 Task: Log work in the project ArrowTech for the issue 'Integrate a new augmented reality feature into an existing mobile application to enhance user experience and interactivity' spent time as '3w 1d 23h 11m' and remaining time as '6w 5d 15h 27m' and move to top of backlog. Now add the issue to the epic 'Enterprise content management (ECM) system development'. Log work in the project ArrowTech for the issue 'Develop a new tool for automated testing of mobile application functional correctness and performance under varying network conditions' spent time as '6w 5d 9h 36m' and remaining time as '5w 6d 8h 34m' and move to bottom of backlog. Now add the issue to the epic 'Digital asset management (DAM) system implementation'
Action: Mouse moved to (227, 62)
Screenshot: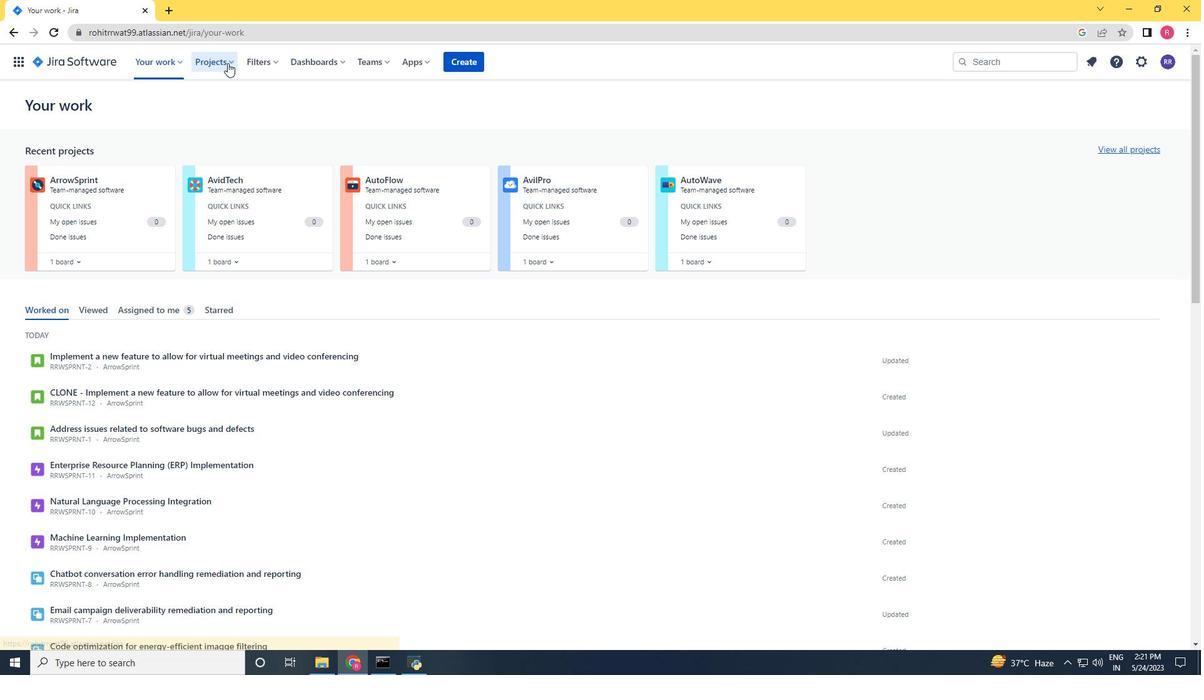 
Action: Mouse pressed left at (227, 62)
Screenshot: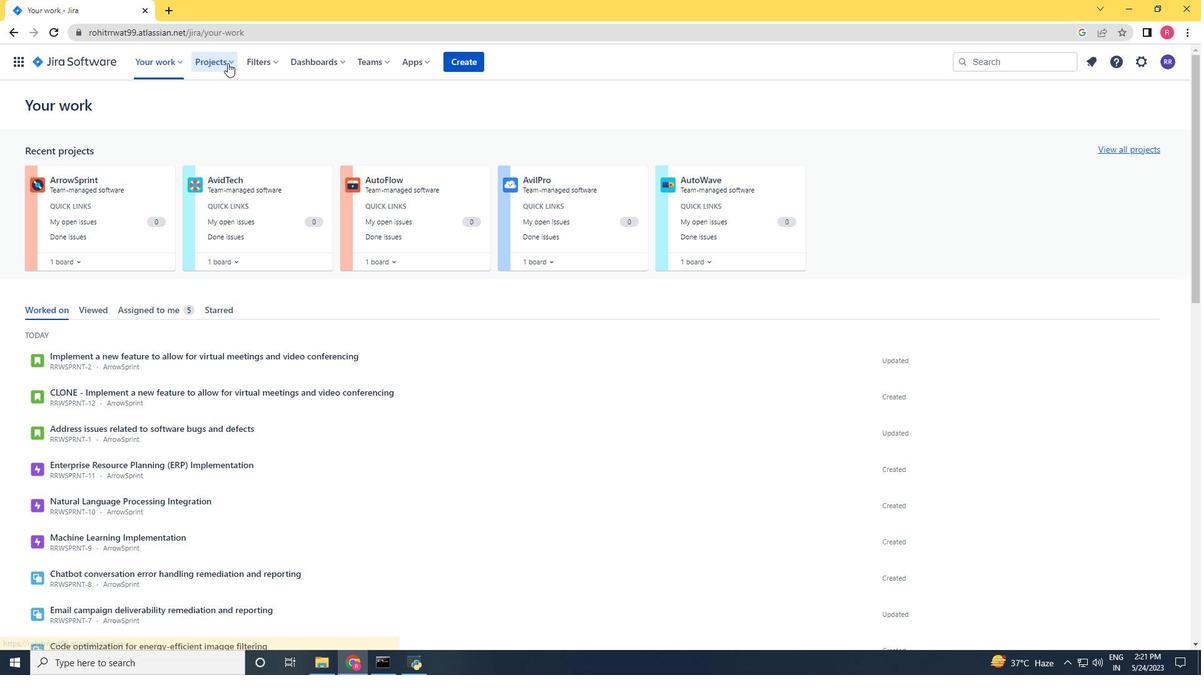 
Action: Mouse moved to (217, 105)
Screenshot: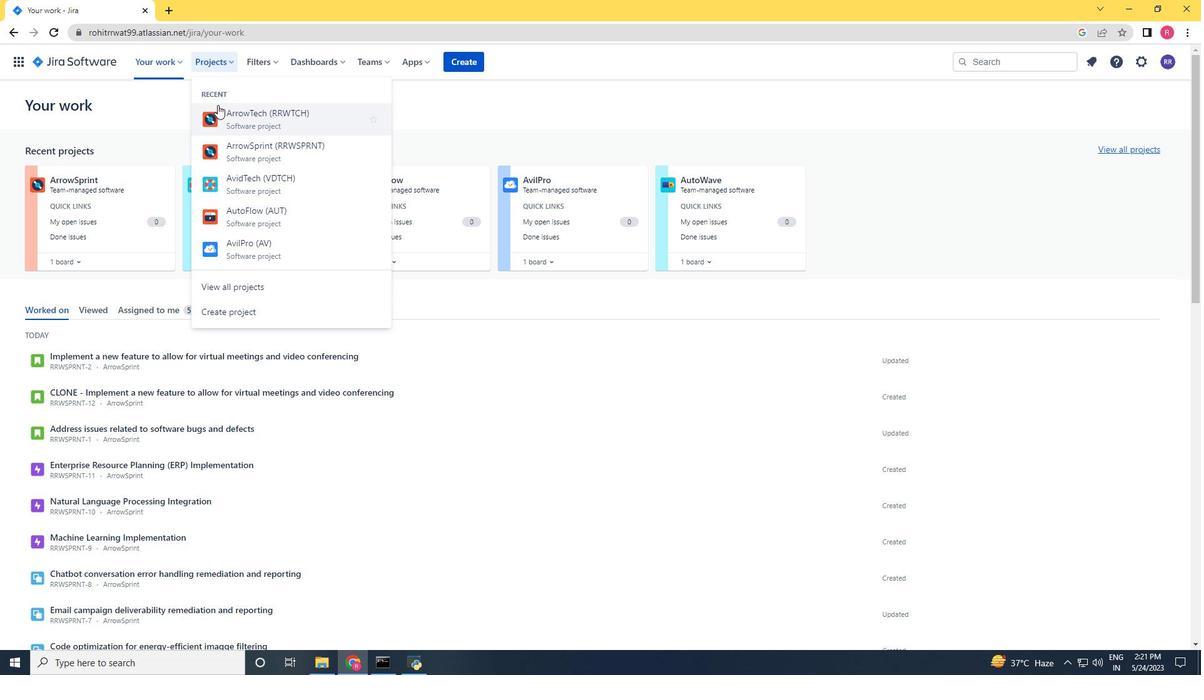 
Action: Mouse pressed left at (217, 105)
Screenshot: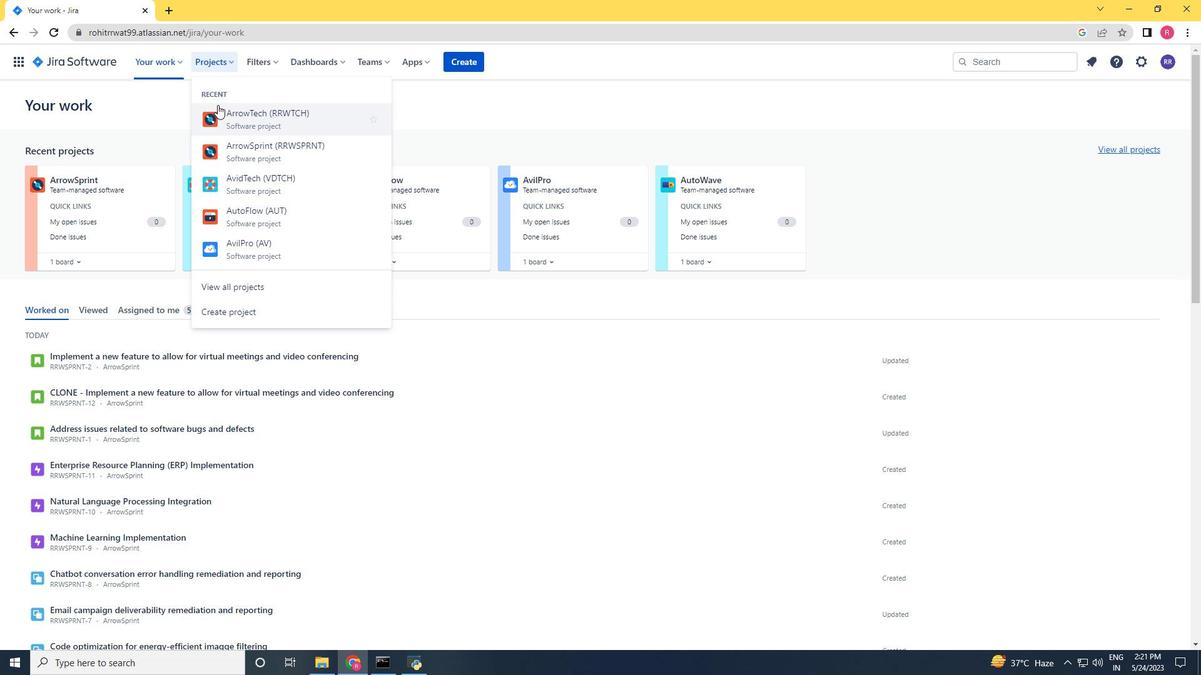 
Action: Mouse moved to (85, 186)
Screenshot: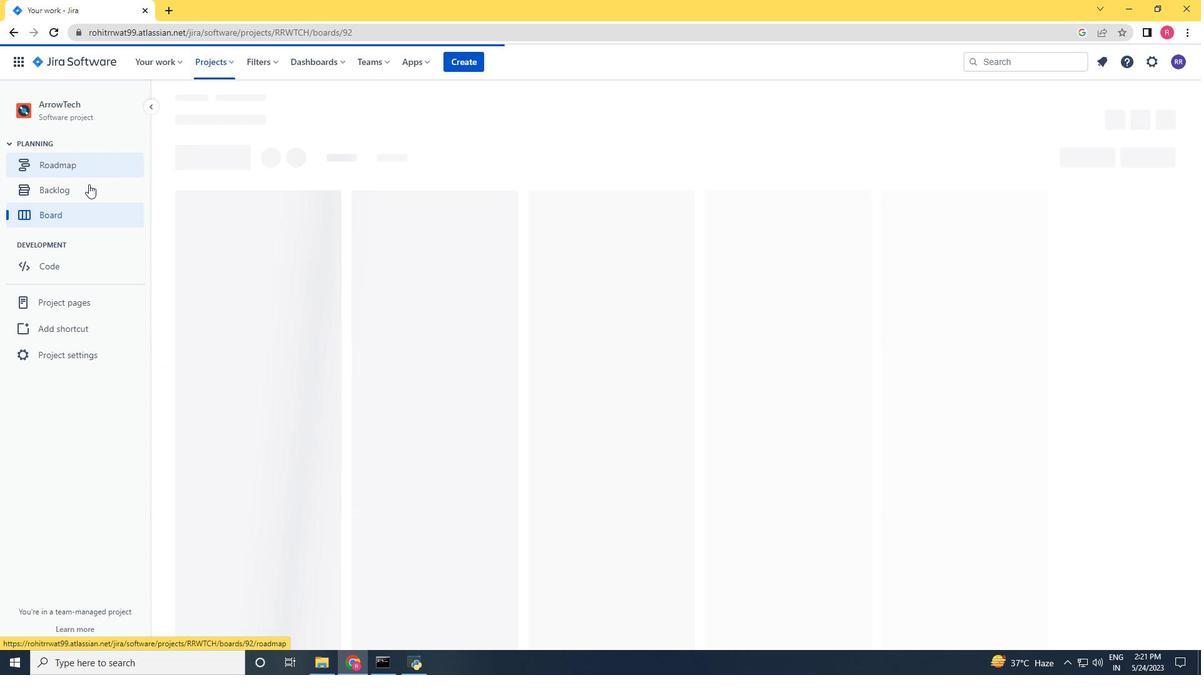 
Action: Mouse pressed left at (85, 186)
Screenshot: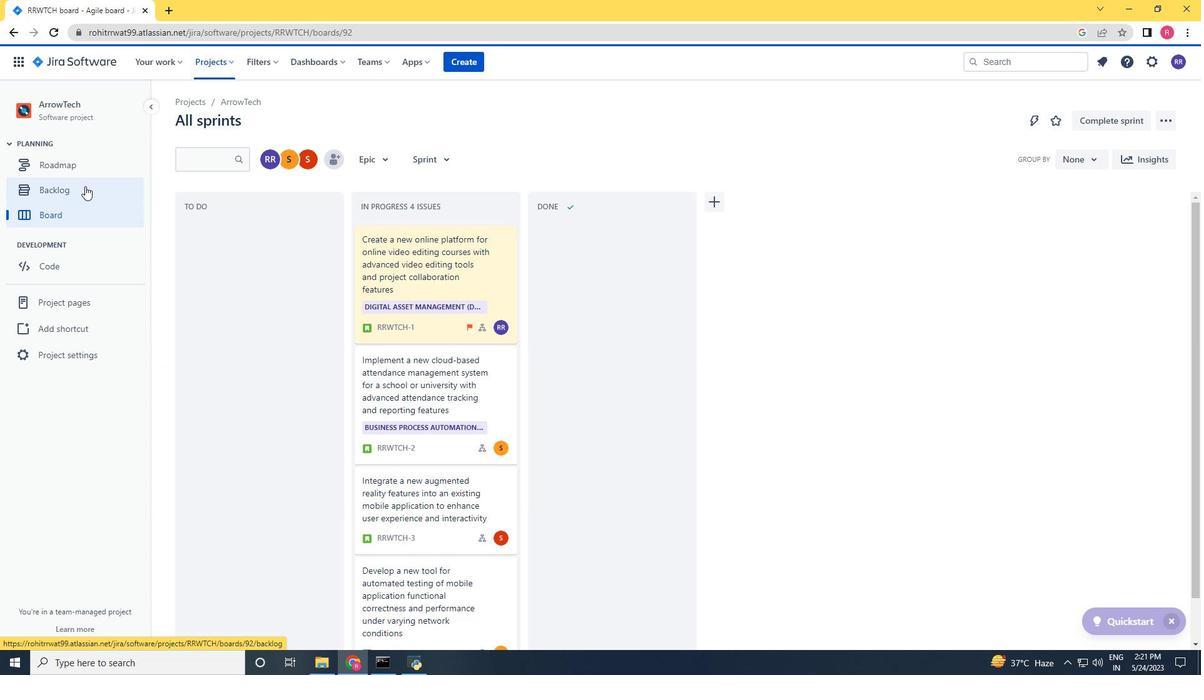 
Action: Mouse moved to (517, 272)
Screenshot: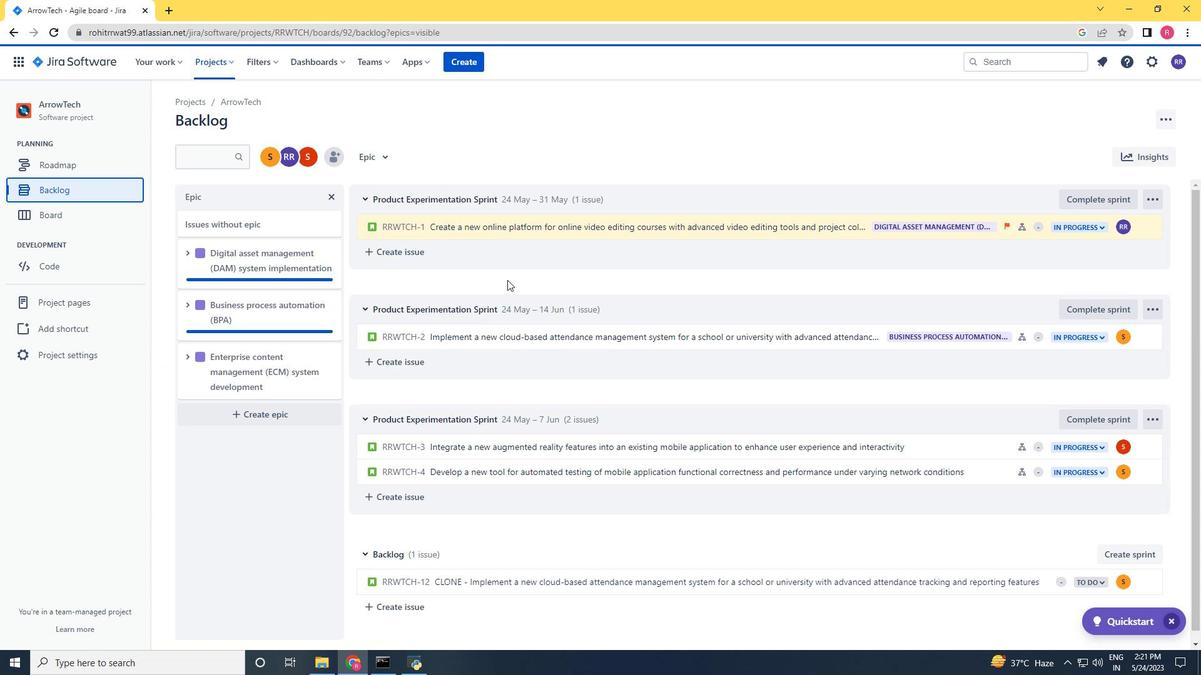 
Action: Mouse scrolled (517, 271) with delta (0, 0)
Screenshot: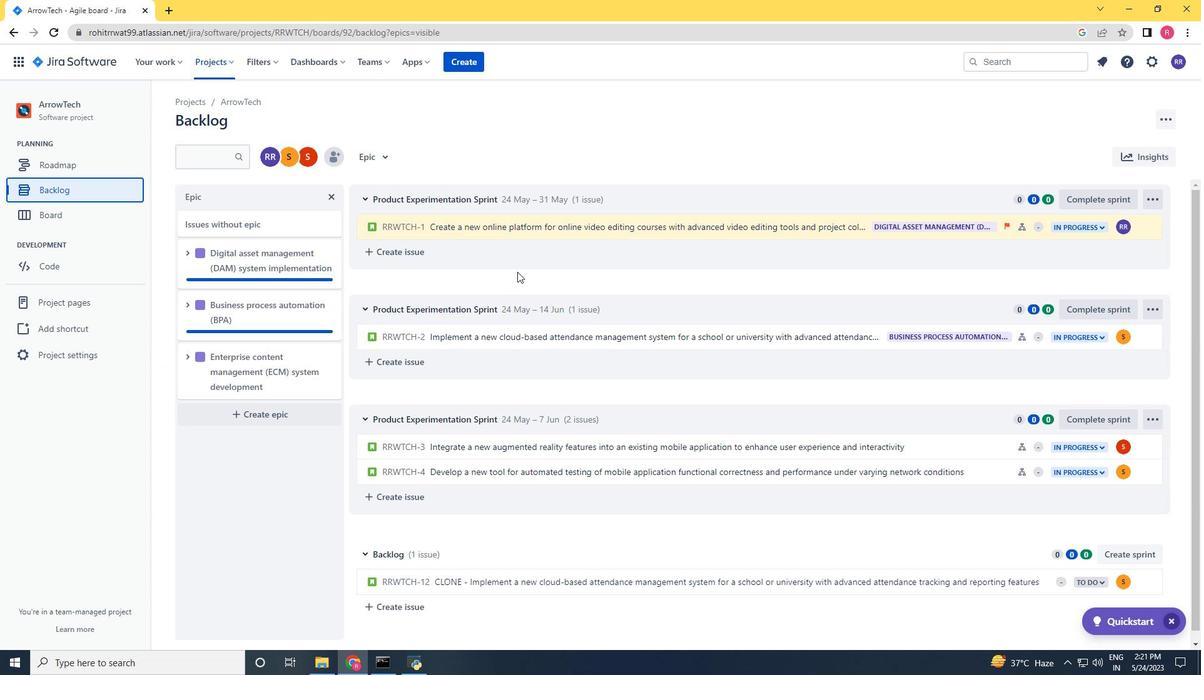 
Action: Mouse scrolled (517, 271) with delta (0, 0)
Screenshot: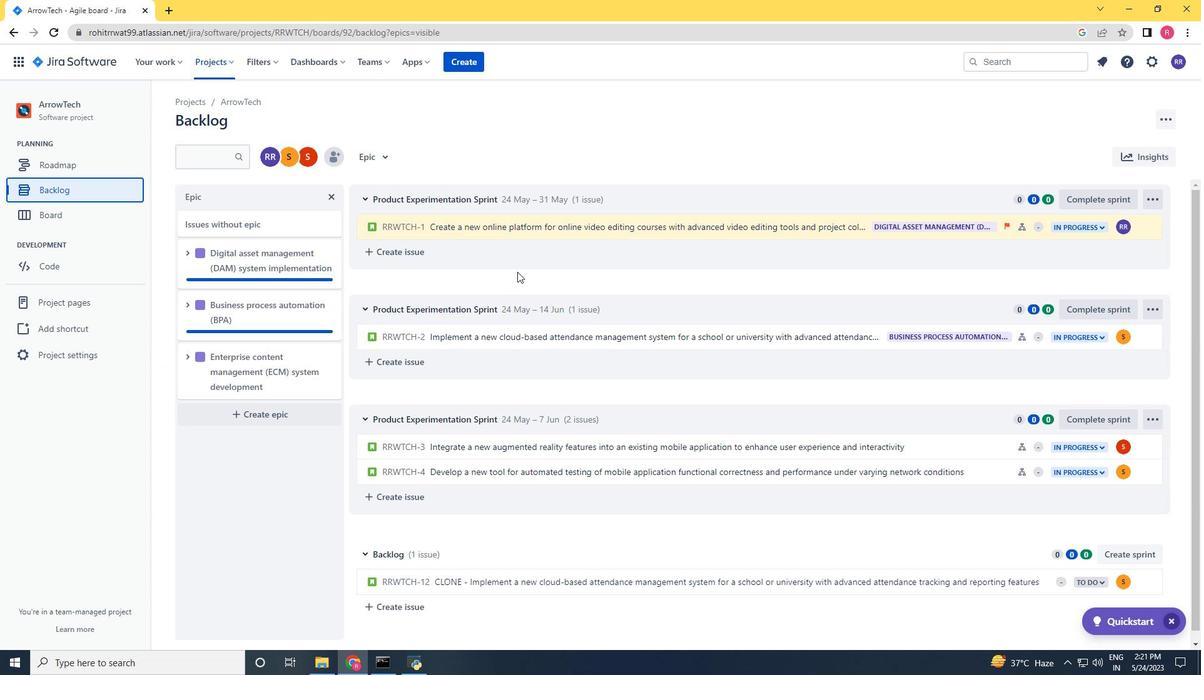 
Action: Mouse scrolled (517, 271) with delta (0, 0)
Screenshot: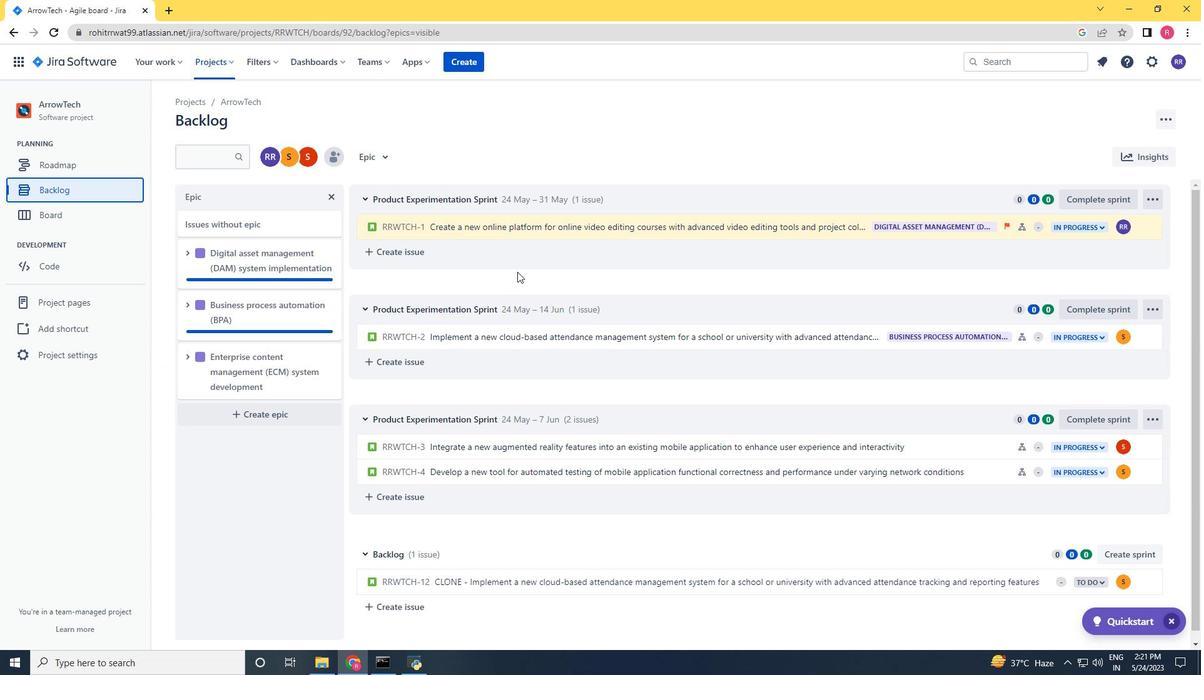 
Action: Mouse scrolled (517, 271) with delta (0, 0)
Screenshot: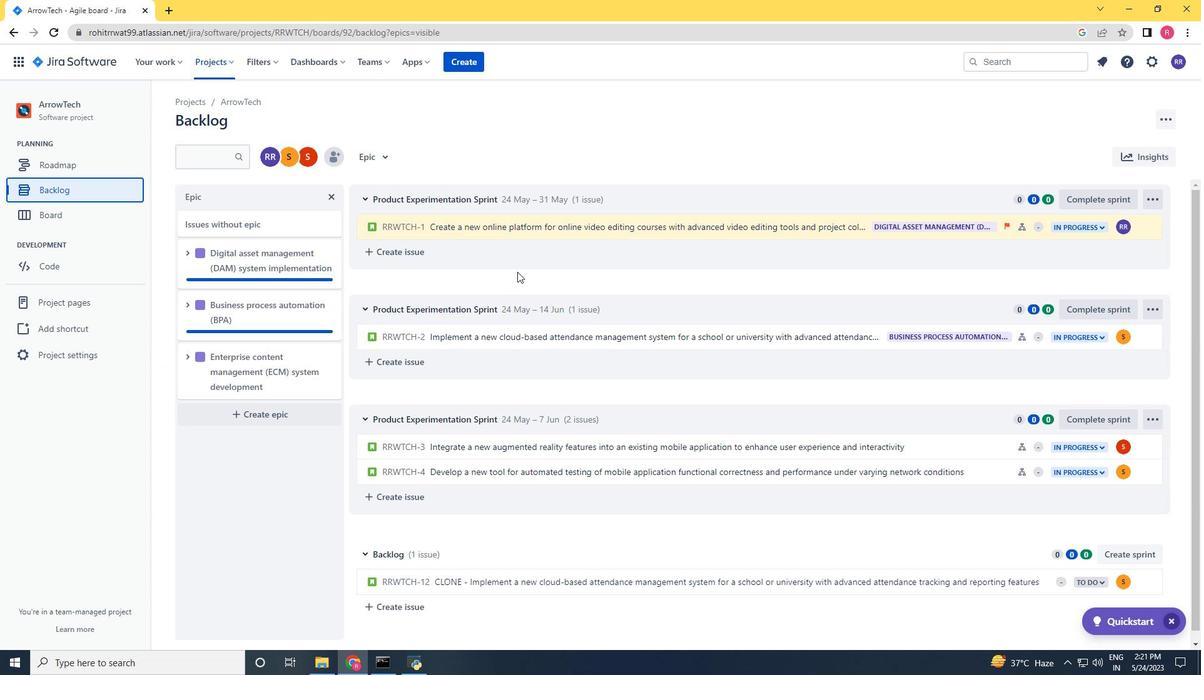 
Action: Mouse moved to (994, 440)
Screenshot: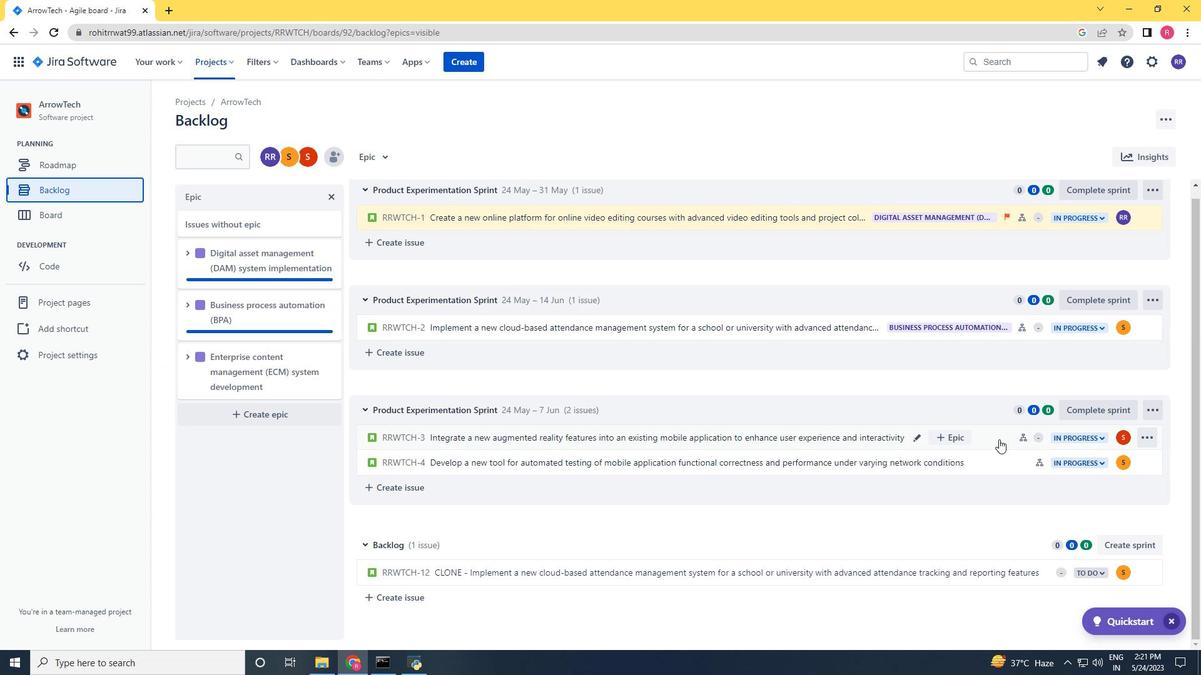 
Action: Mouse pressed left at (994, 440)
Screenshot: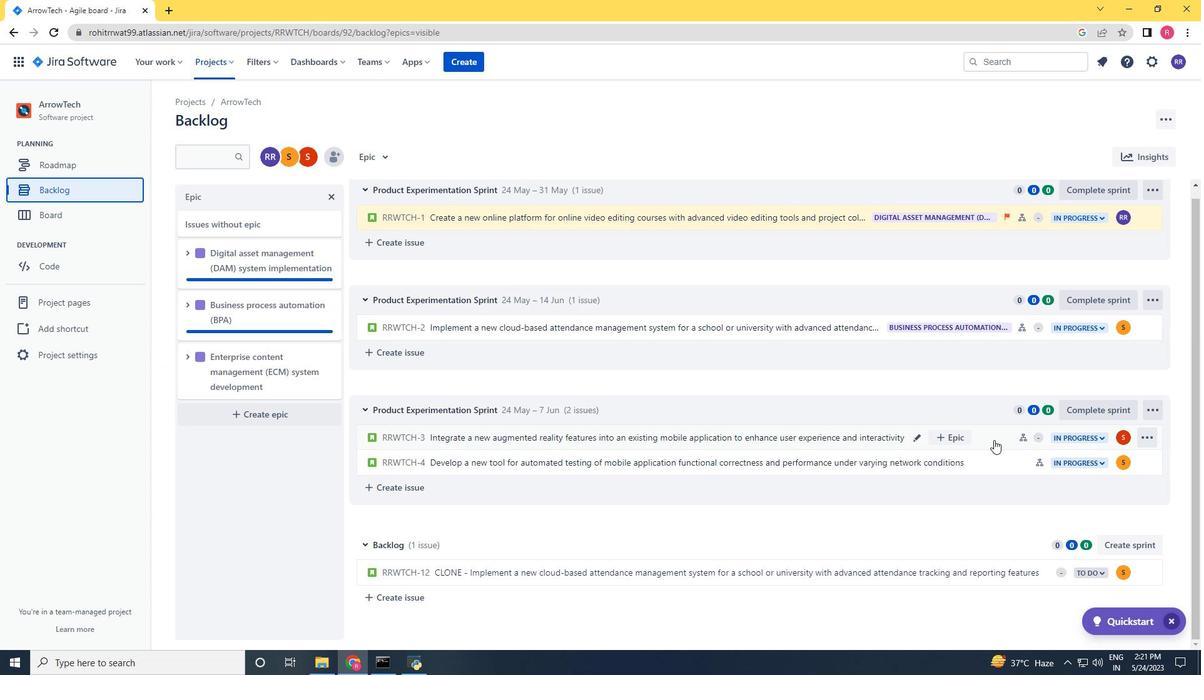 
Action: Mouse moved to (1141, 191)
Screenshot: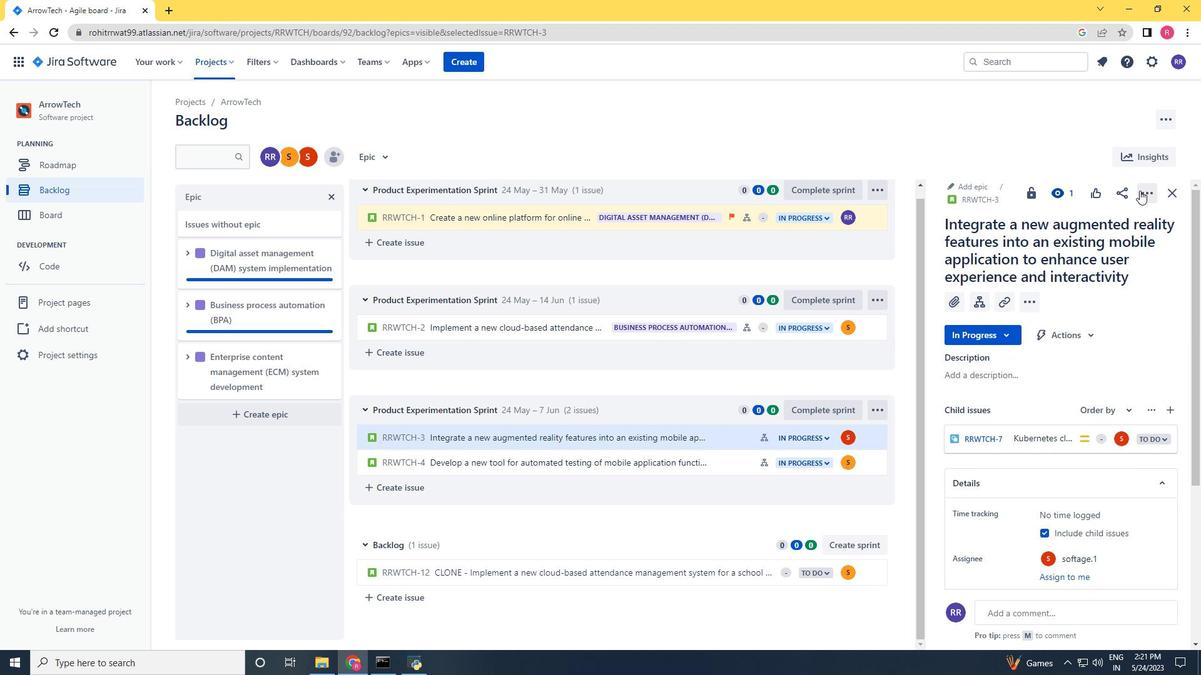 
Action: Mouse pressed left at (1141, 191)
Screenshot: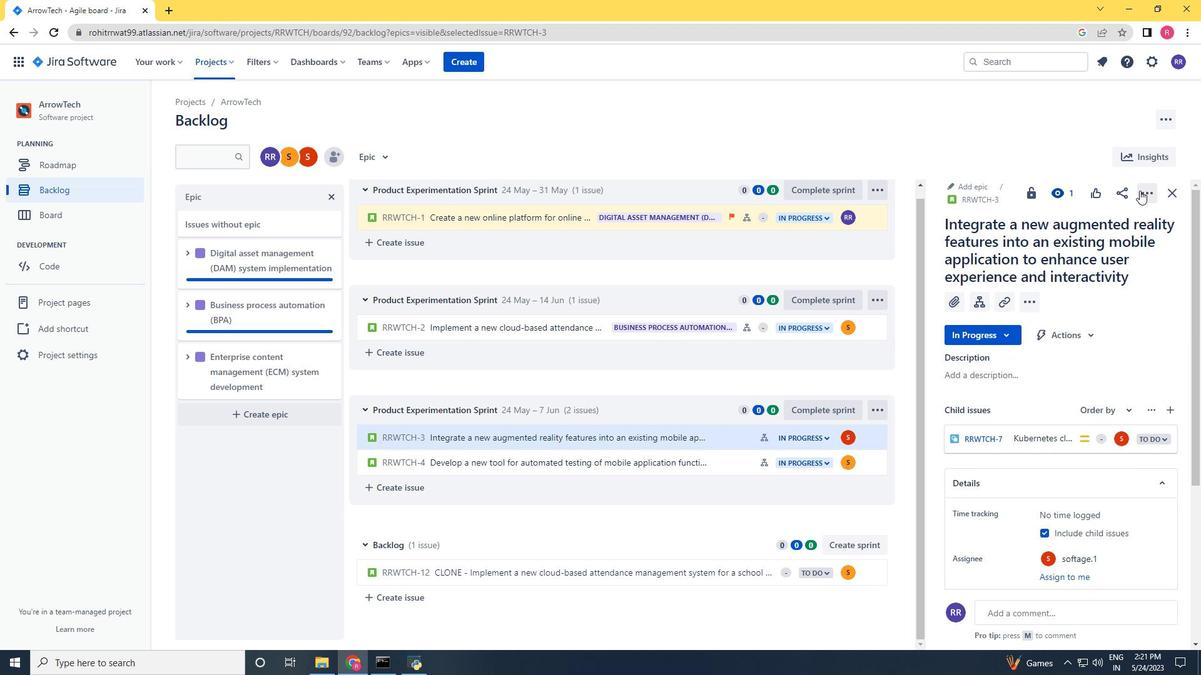 
Action: Mouse moved to (1124, 228)
Screenshot: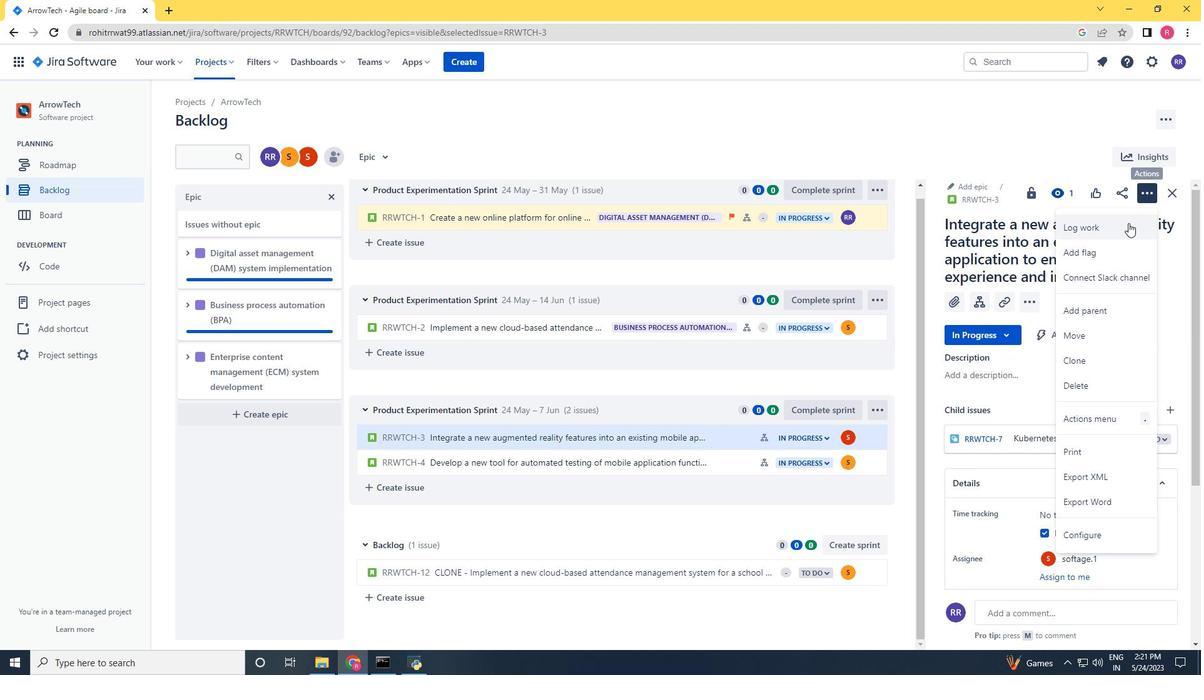 
Action: Mouse pressed left at (1124, 228)
Screenshot: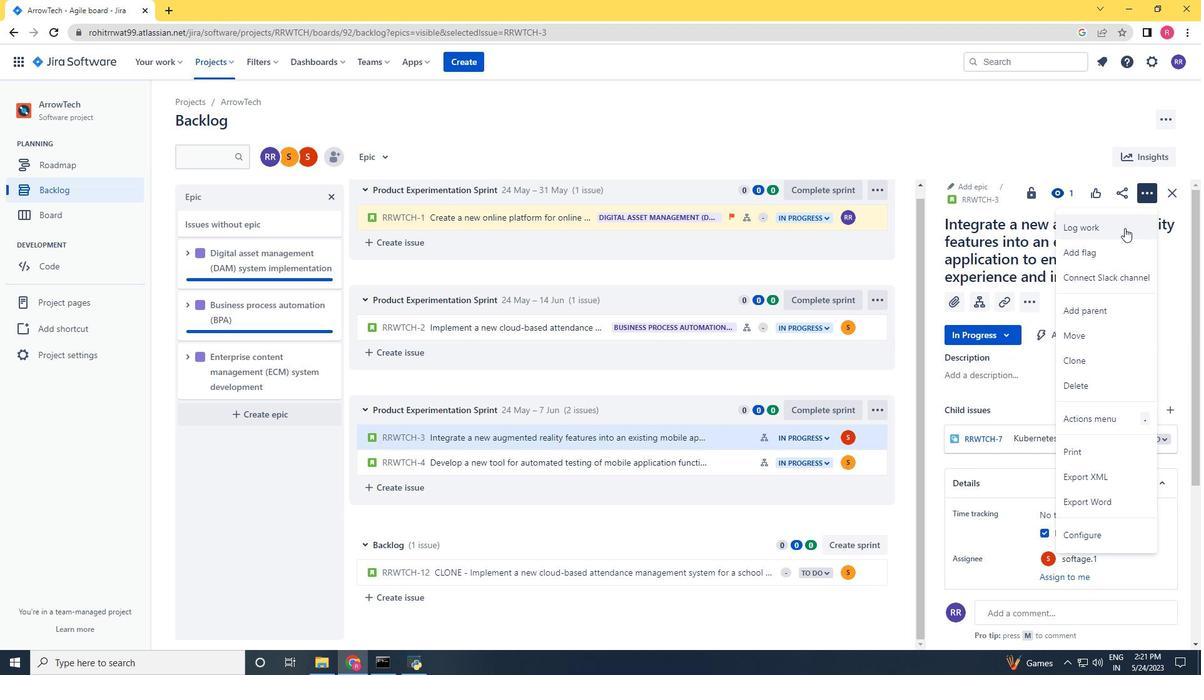 
Action: Mouse moved to (482, 339)
Screenshot: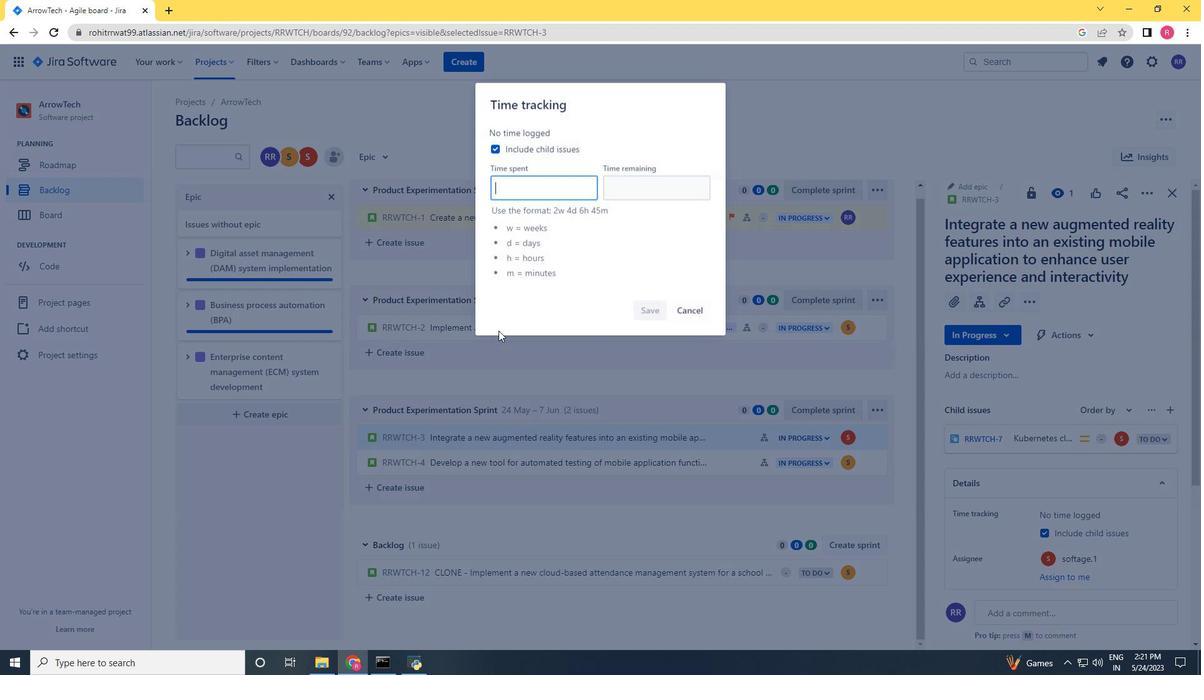 
Action: Key pressed 6w<Key.space>5d<Key.space>9h<Key.space>36m<Key.tab>5w<Key.space>6d<Key.space>8h<Key.space>34m
Screenshot: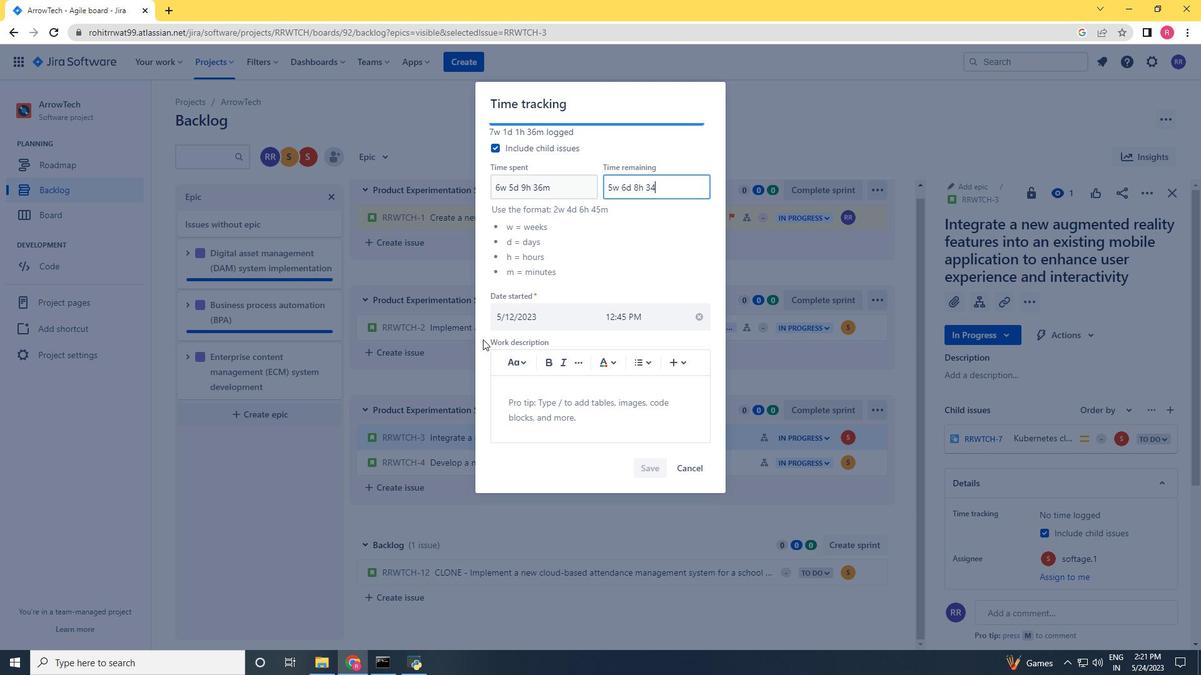 
Action: Mouse moved to (651, 474)
Screenshot: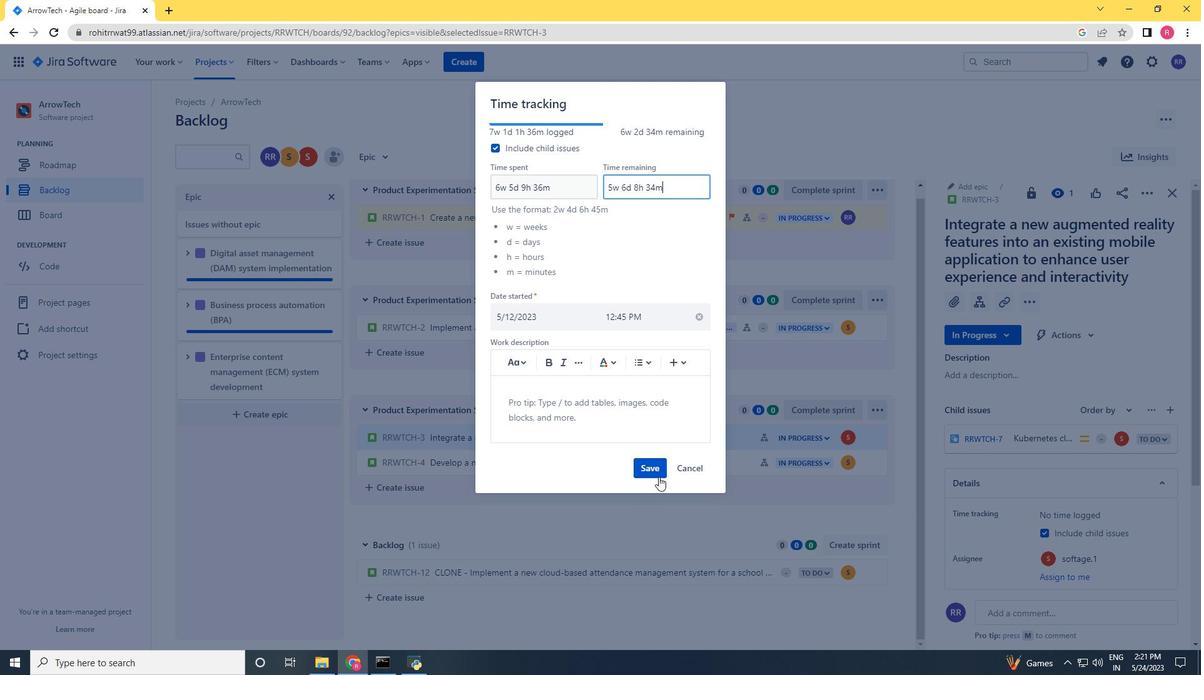 
Action: Mouse pressed left at (651, 474)
Screenshot: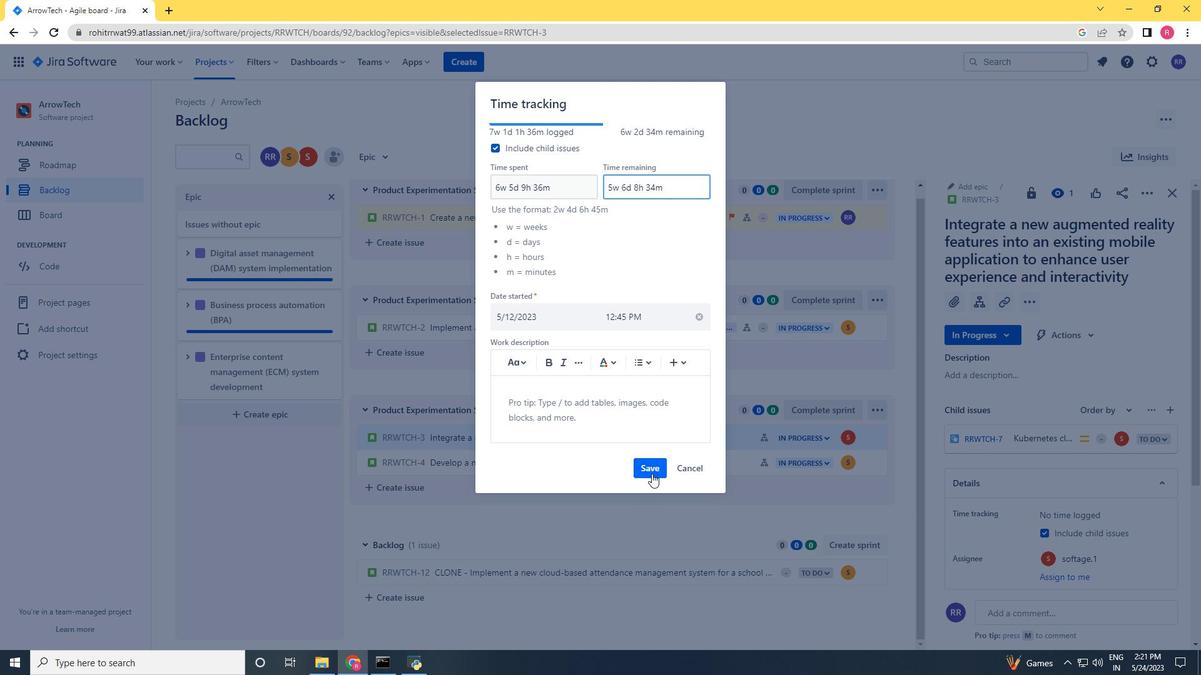 
Action: Mouse moved to (880, 441)
Screenshot: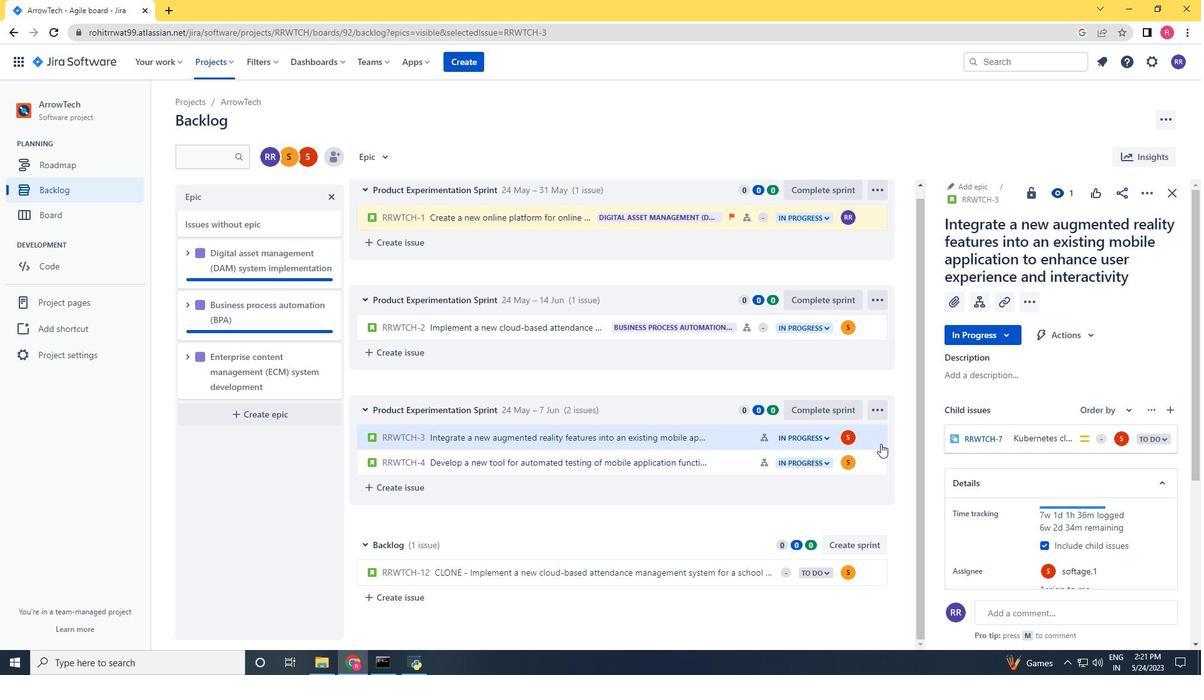 
Action: Mouse pressed left at (880, 441)
Screenshot: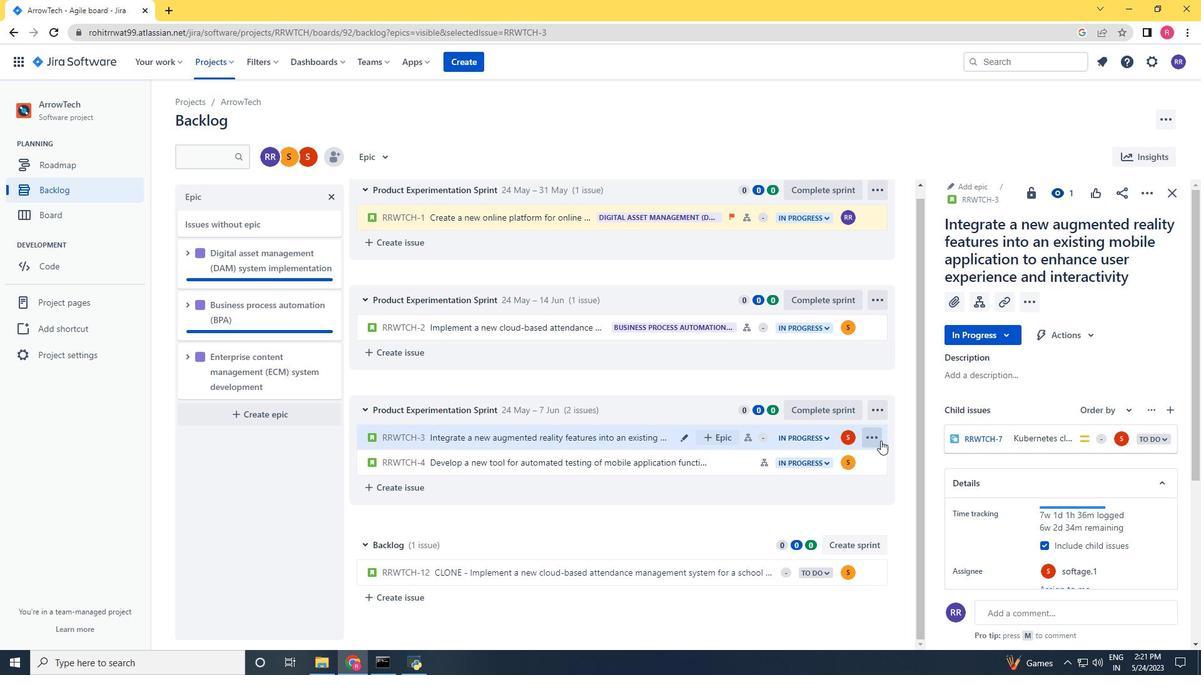 
Action: Mouse moved to (775, 395)
Screenshot: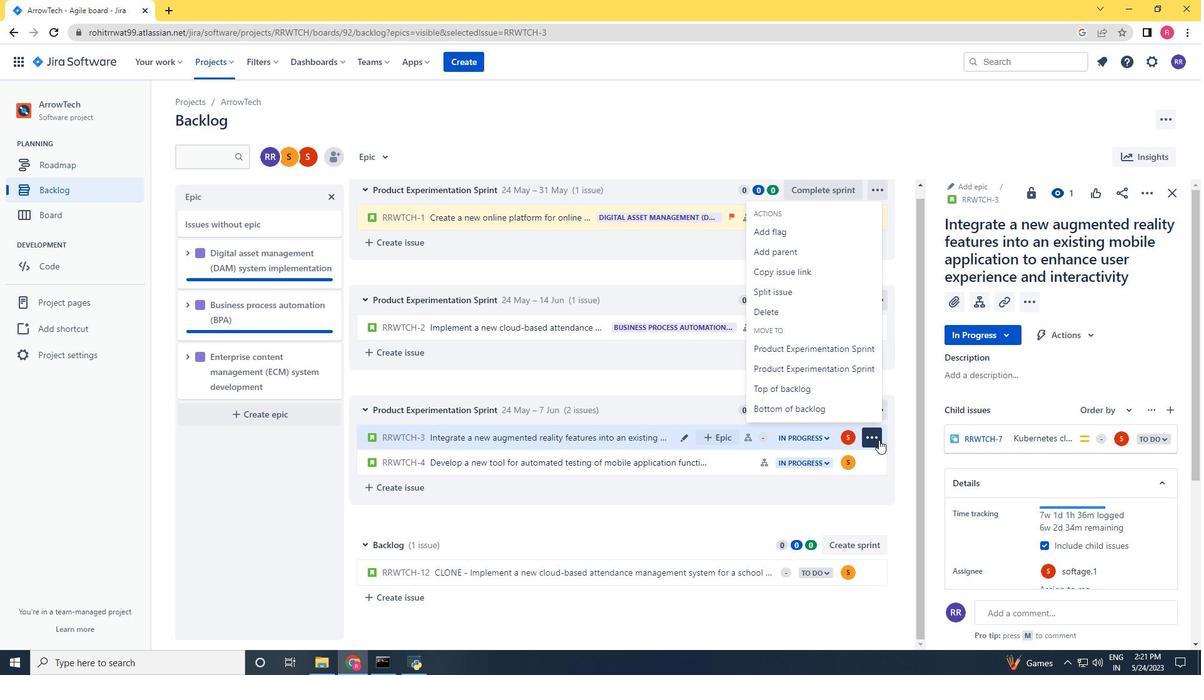 
Action: Mouse pressed left at (775, 395)
Screenshot: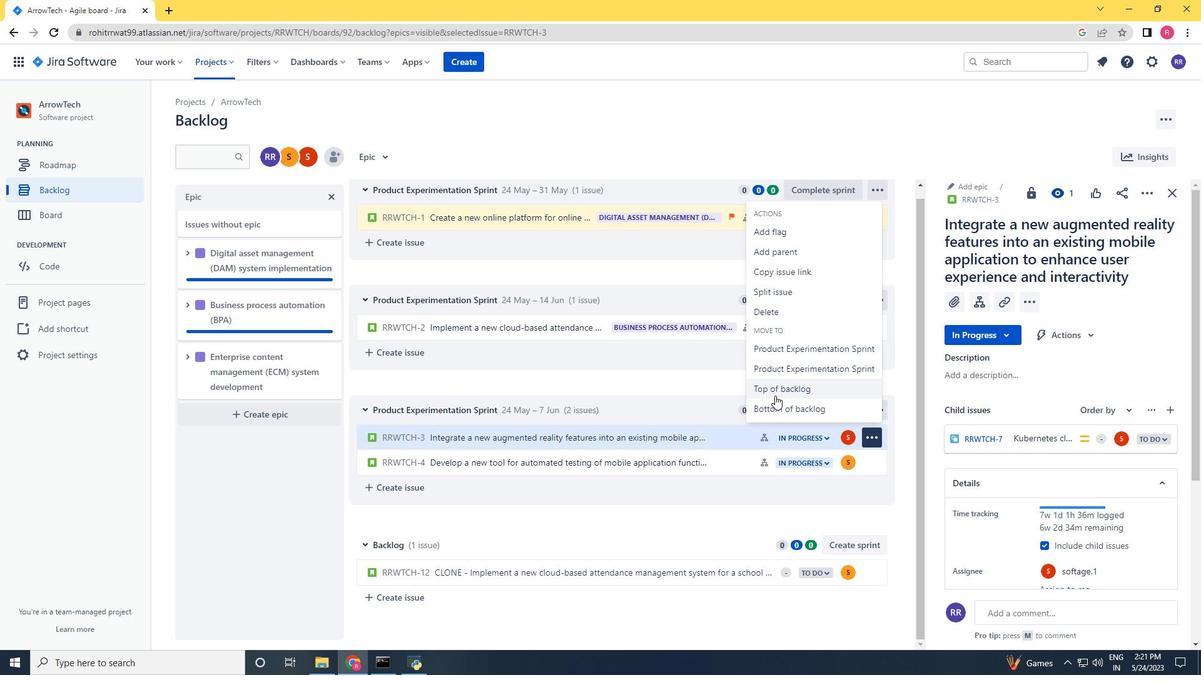 
Action: Mouse moved to (621, 199)
Screenshot: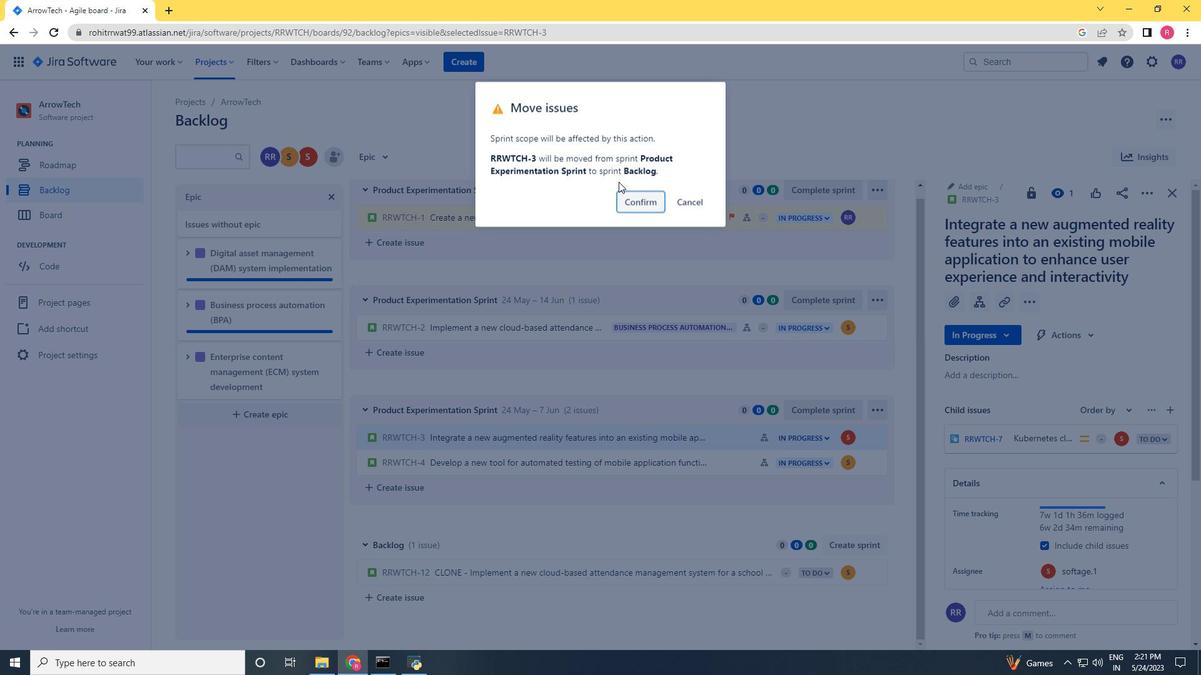 
Action: Mouse pressed left at (621, 199)
Screenshot: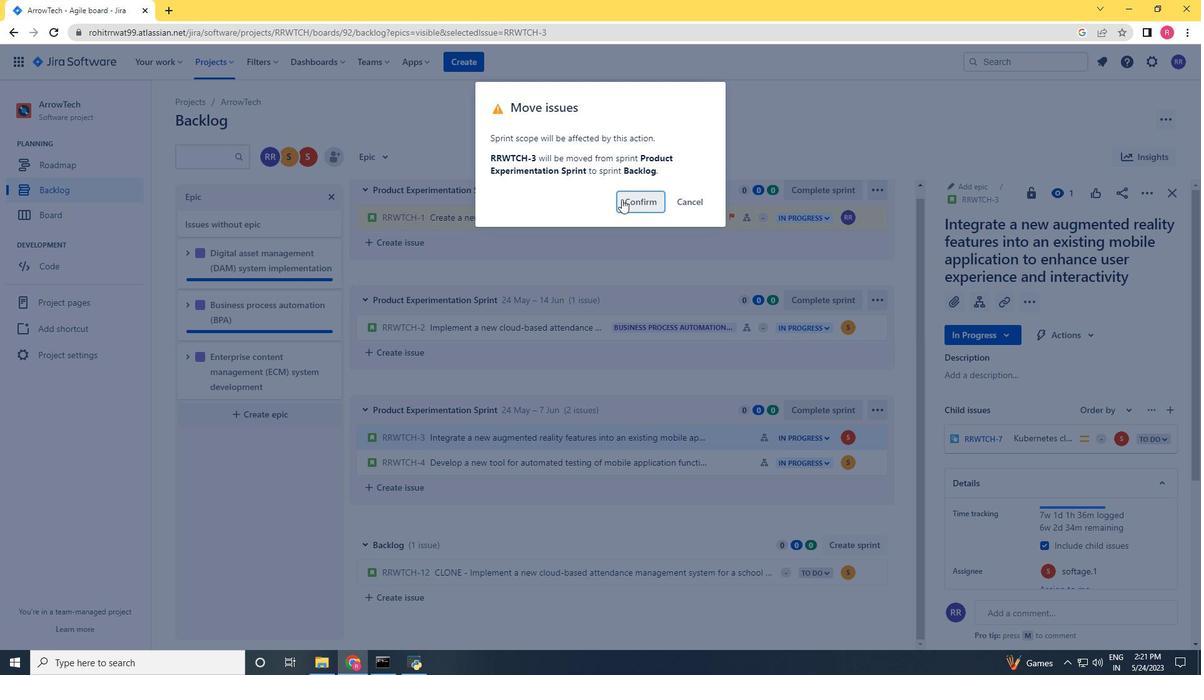 
Action: Mouse moved to (764, 531)
Screenshot: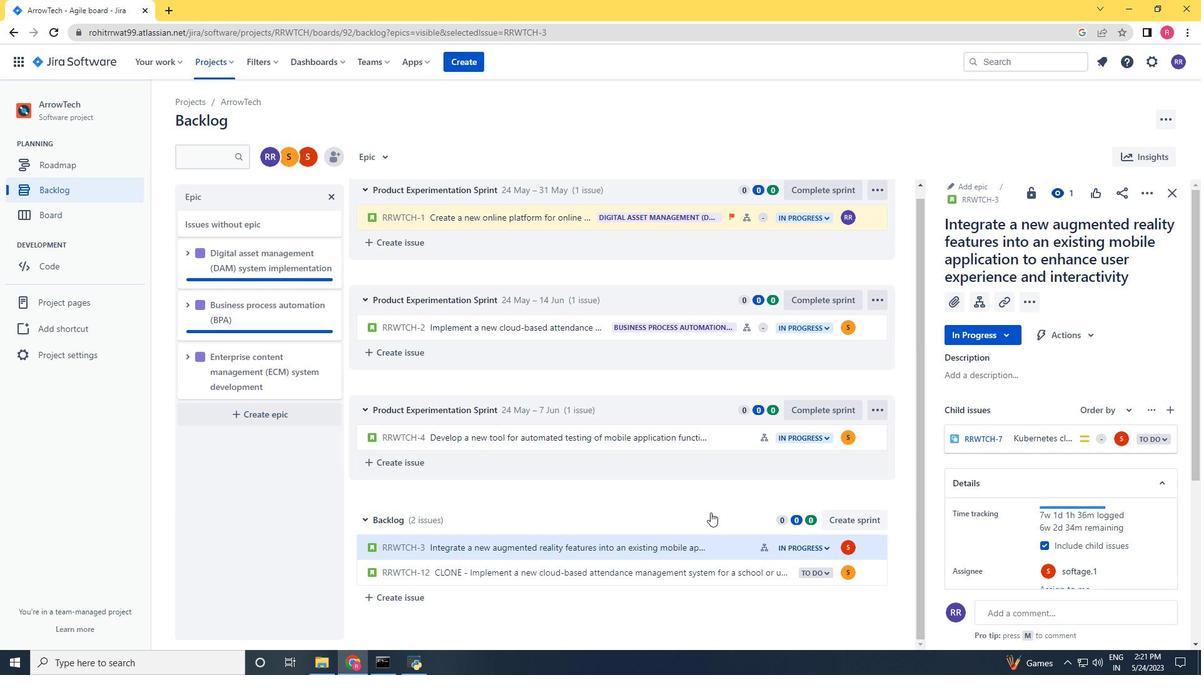 
Action: Mouse scrolled (764, 530) with delta (0, 0)
Screenshot: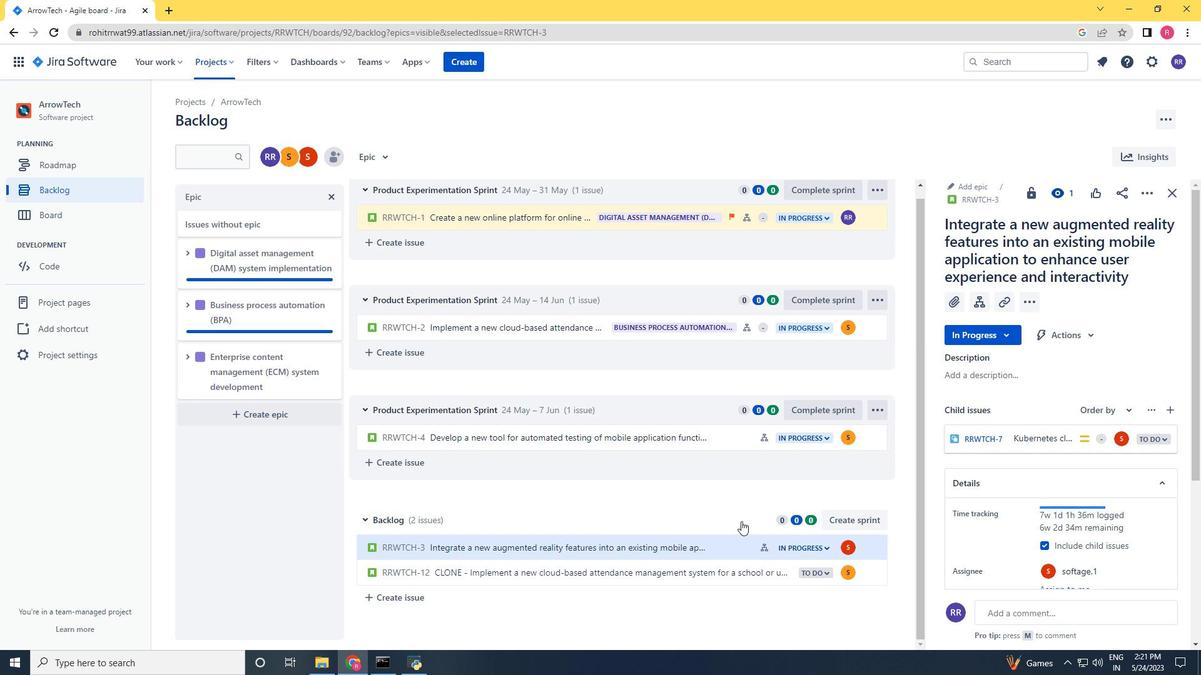 
Action: Mouse scrolled (764, 530) with delta (0, 0)
Screenshot: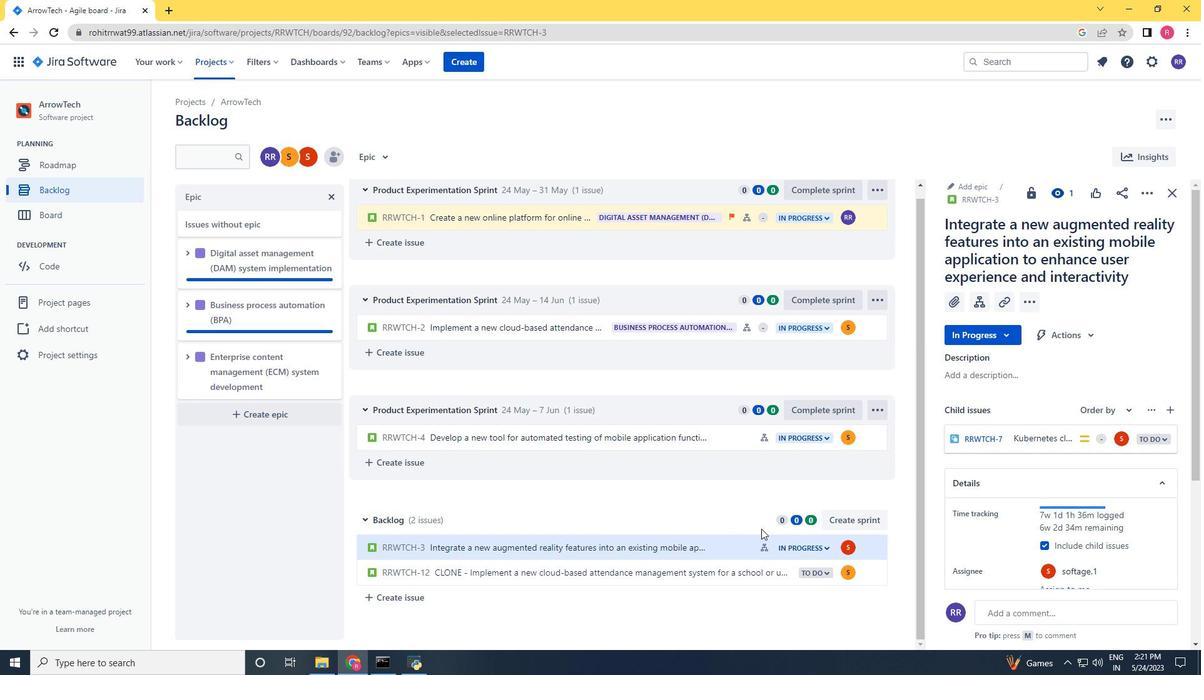 
Action: Mouse scrolled (764, 530) with delta (0, 0)
Screenshot: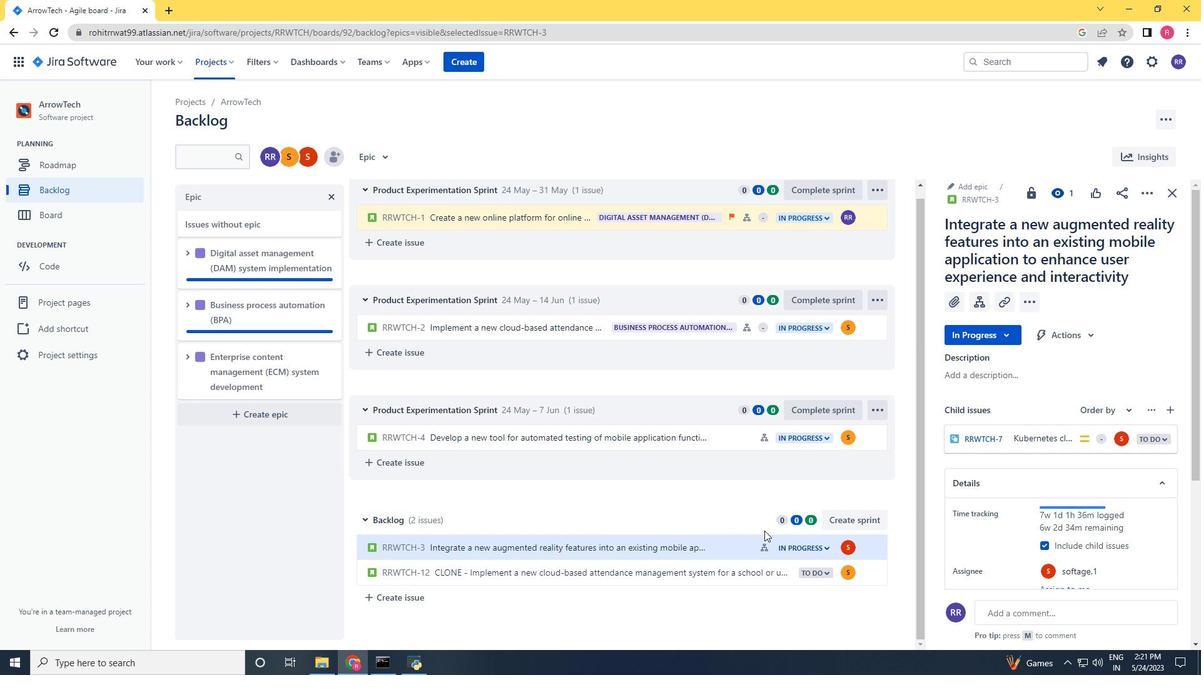 
Action: Mouse moved to (730, 545)
Screenshot: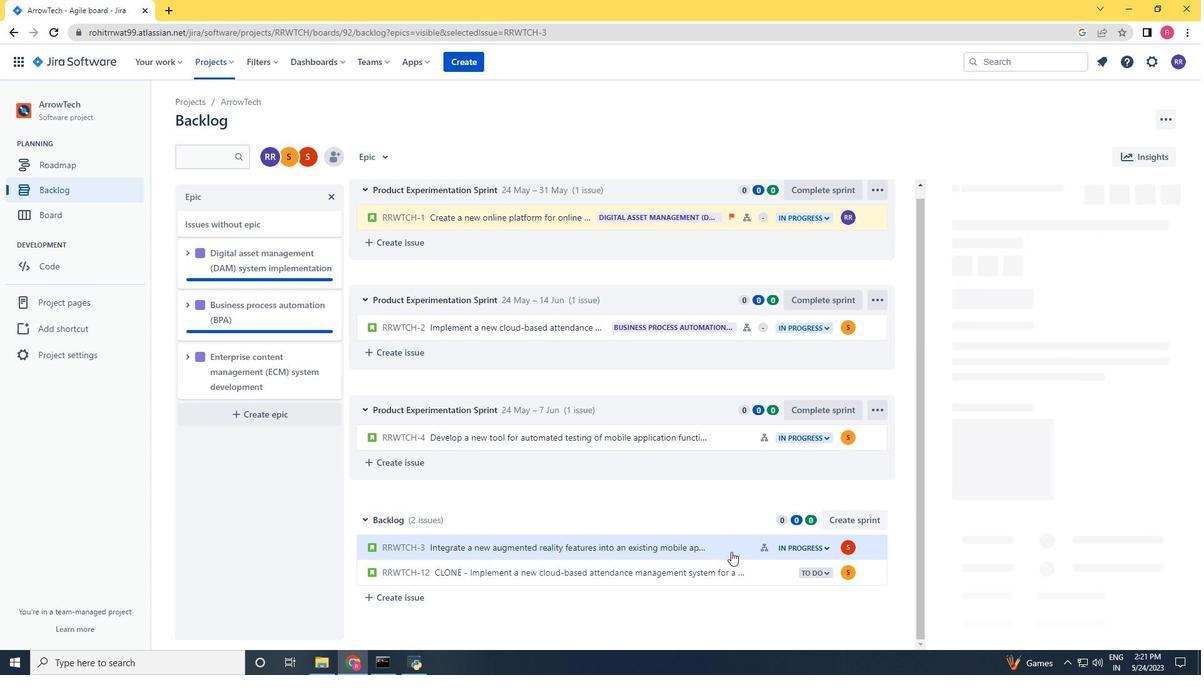 
Action: Mouse pressed left at (730, 545)
Screenshot: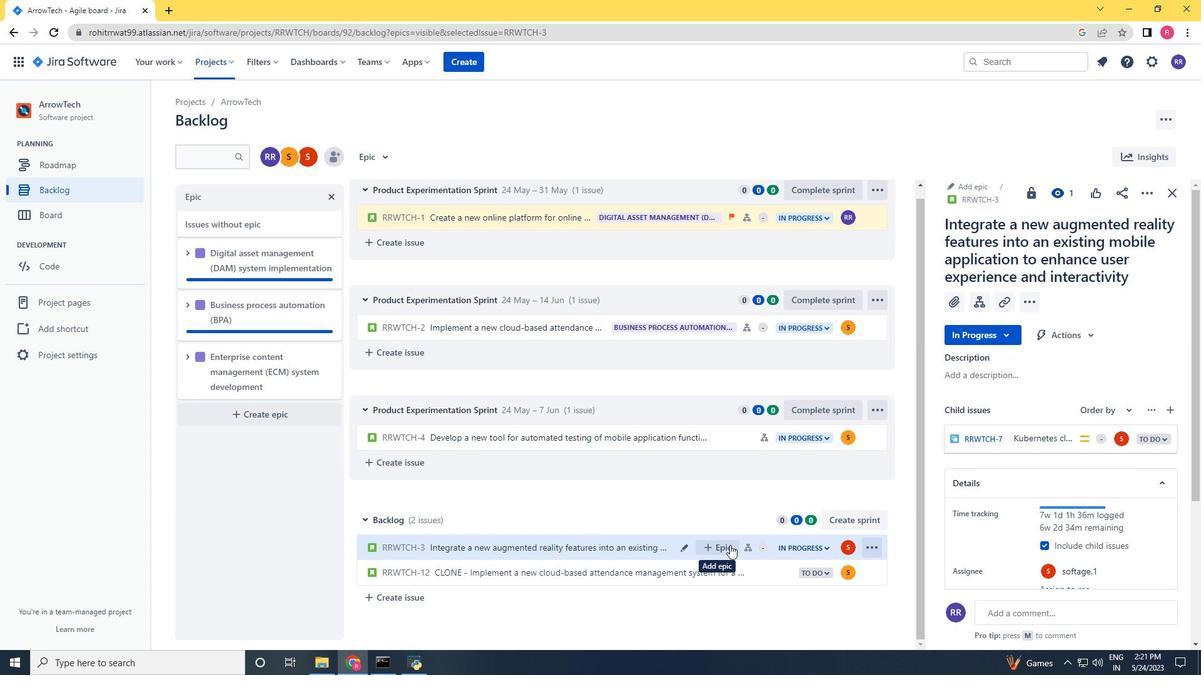 
Action: Mouse moved to (776, 636)
Screenshot: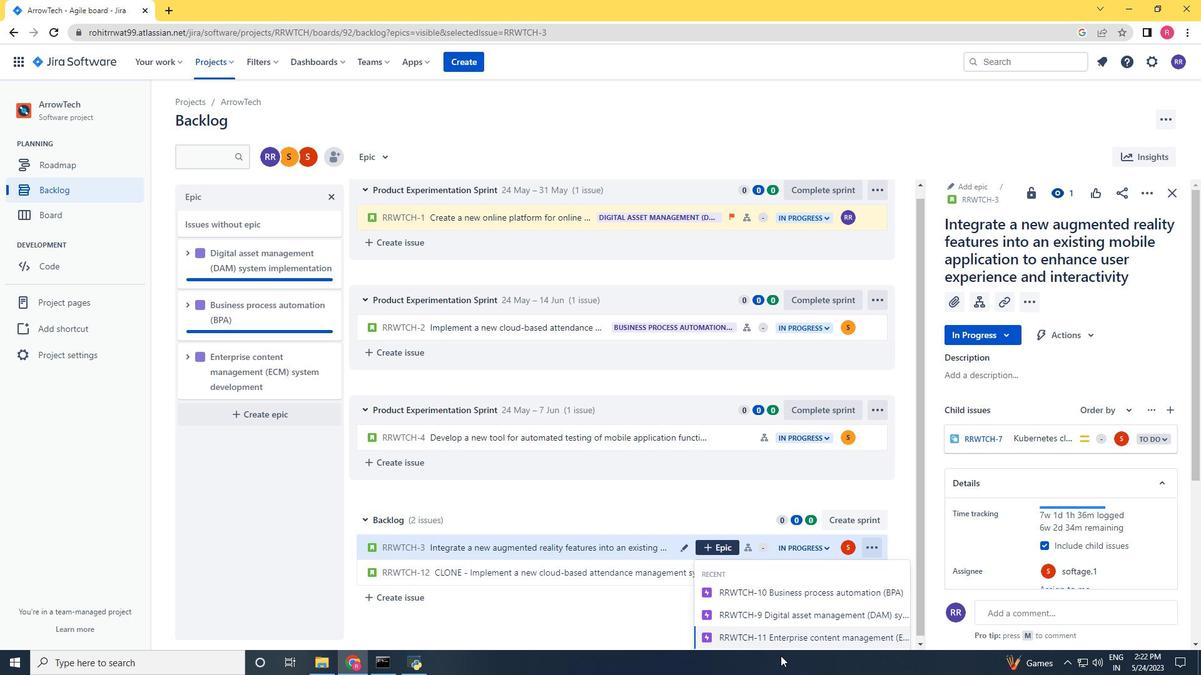 
Action: Mouse pressed left at (776, 636)
Screenshot: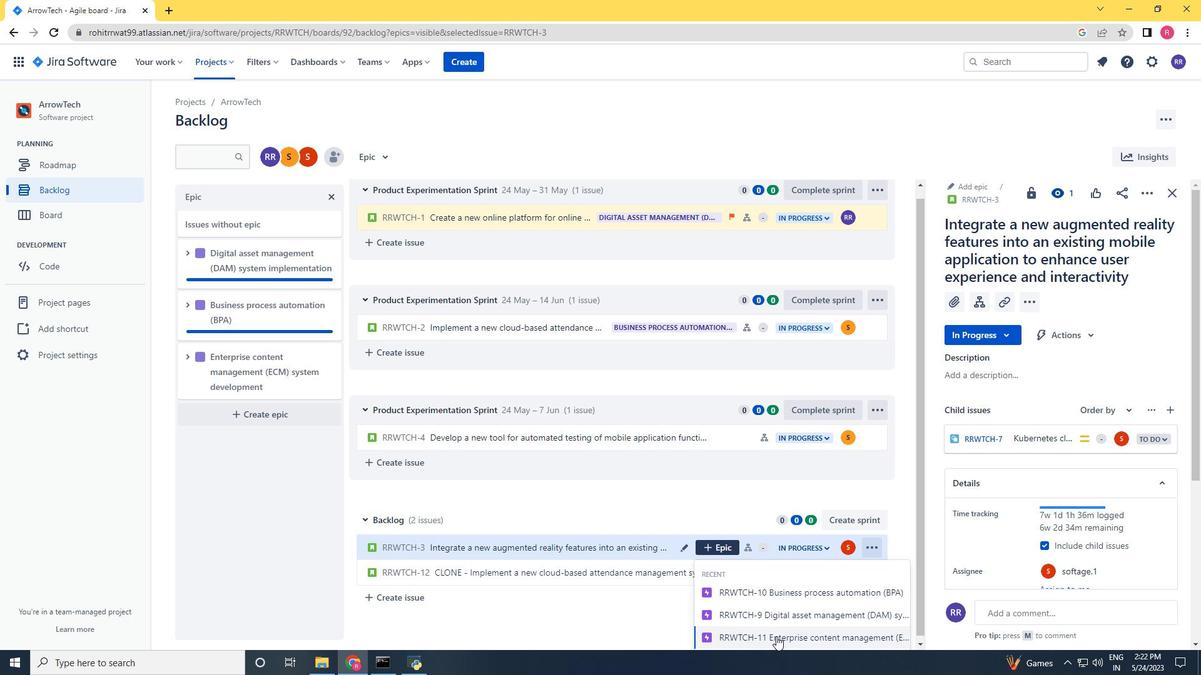 
Action: Mouse moved to (743, 441)
Screenshot: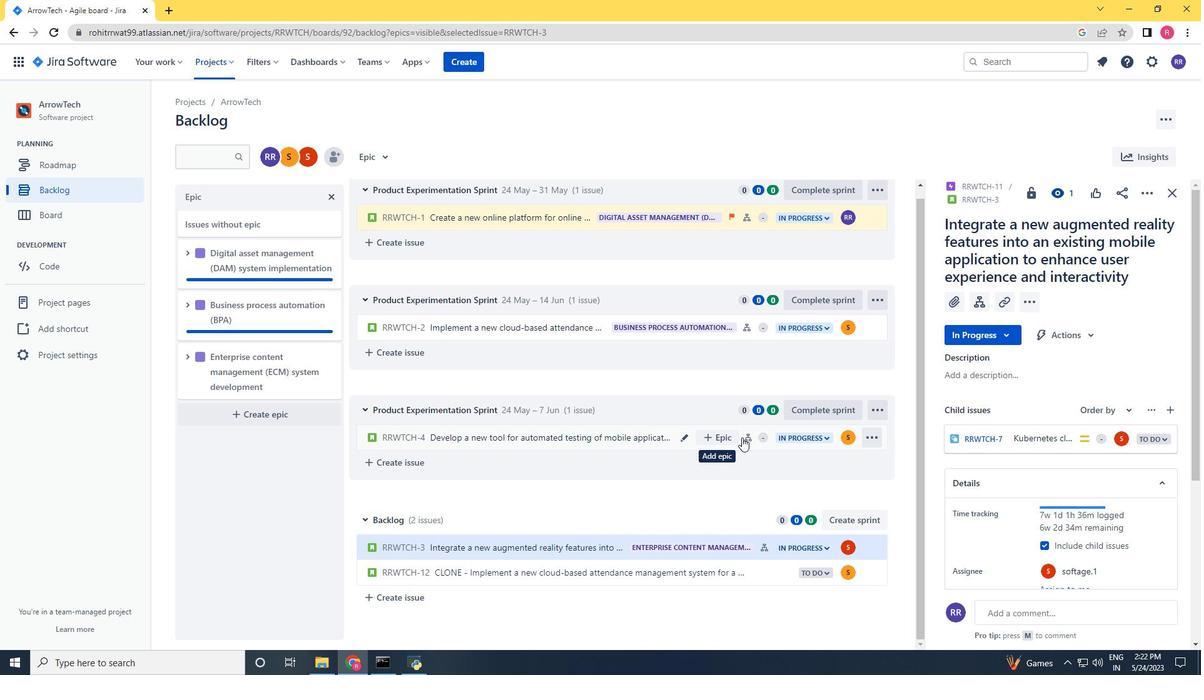 
Action: Mouse pressed left at (743, 441)
Screenshot: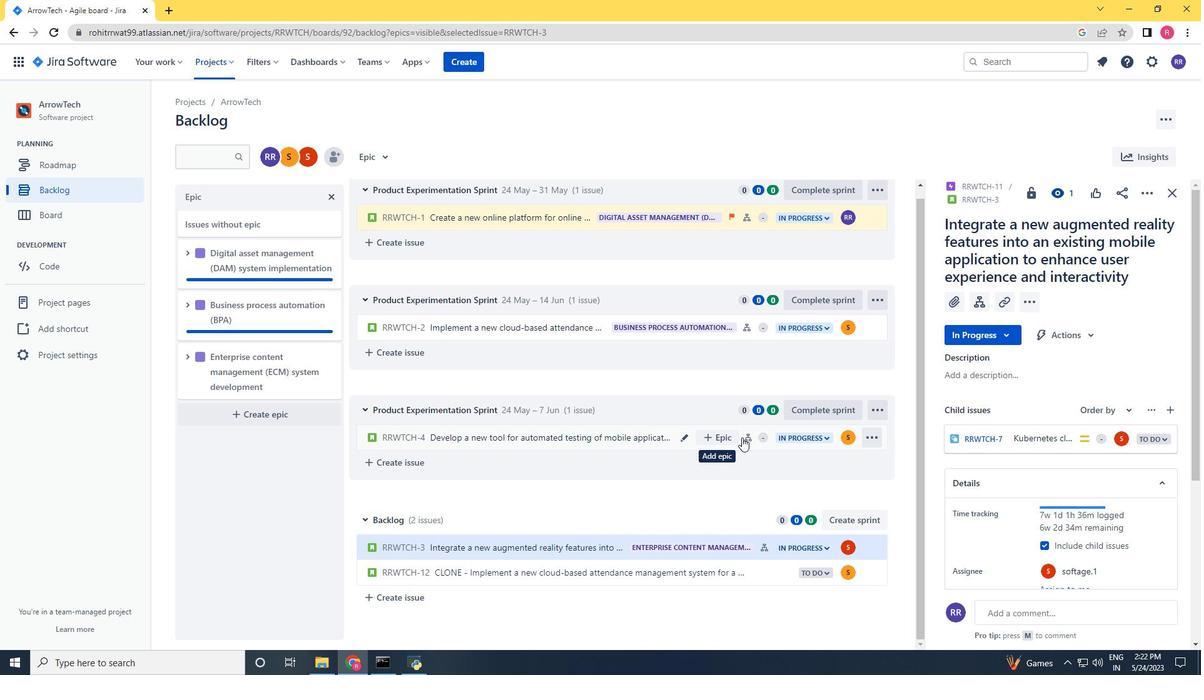 
Action: Mouse moved to (1141, 189)
Screenshot: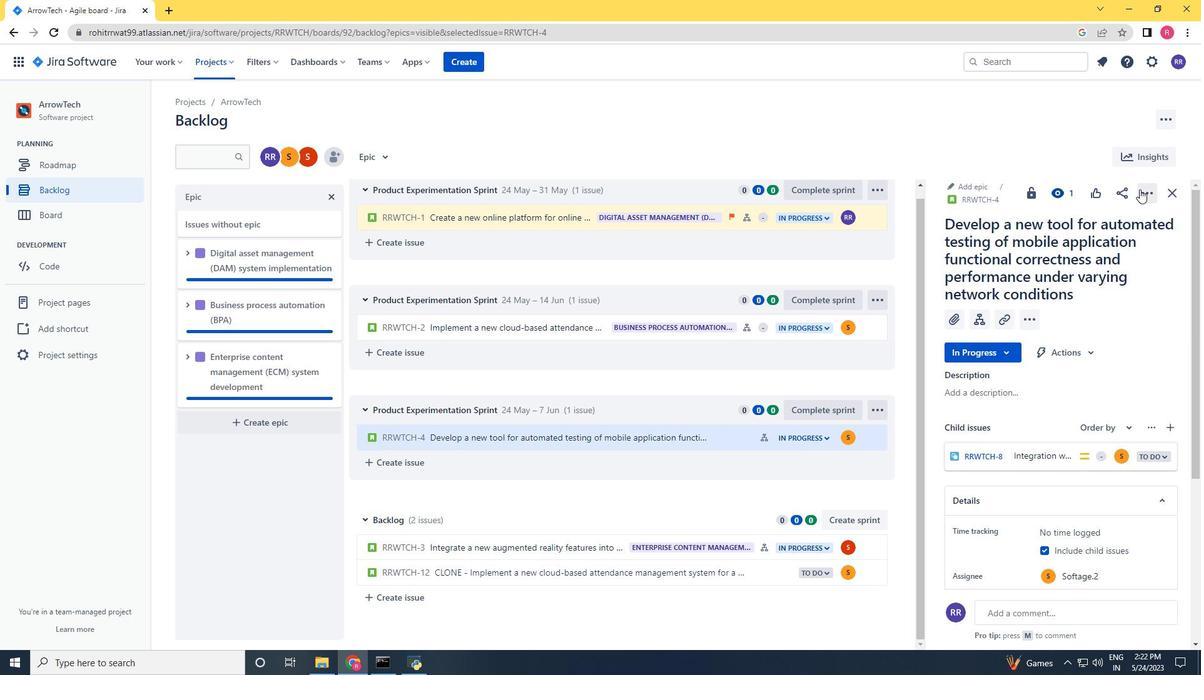 
Action: Mouse pressed left at (1141, 189)
Screenshot: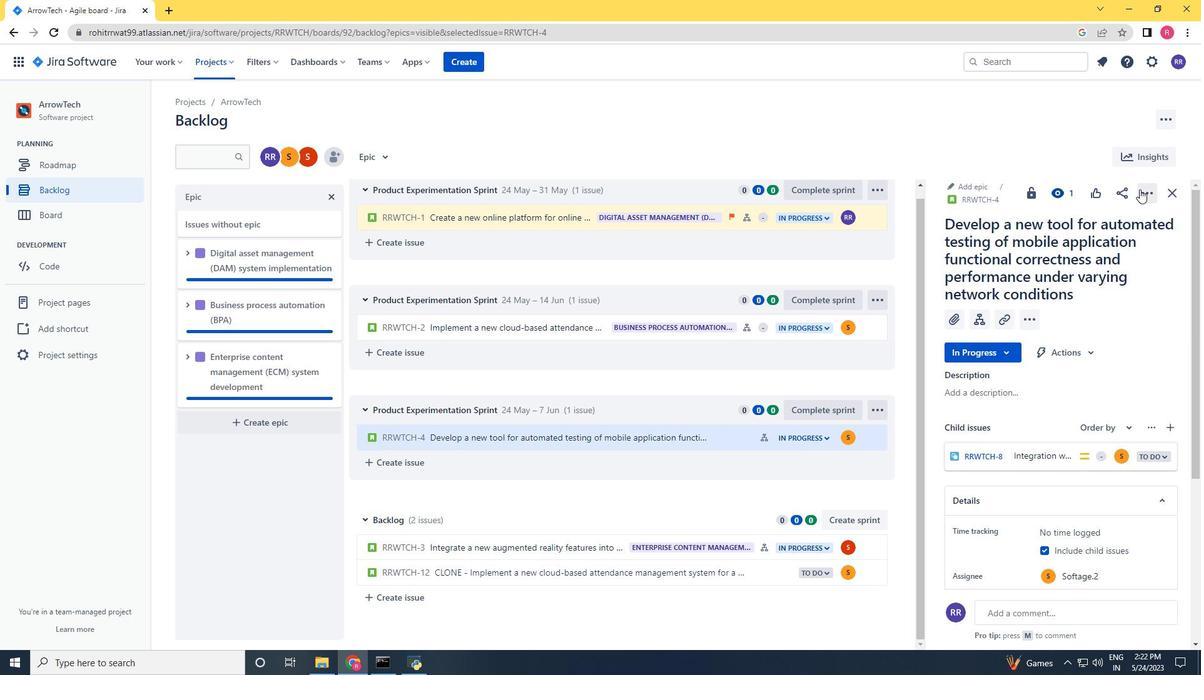
Action: Mouse moved to (1091, 228)
Screenshot: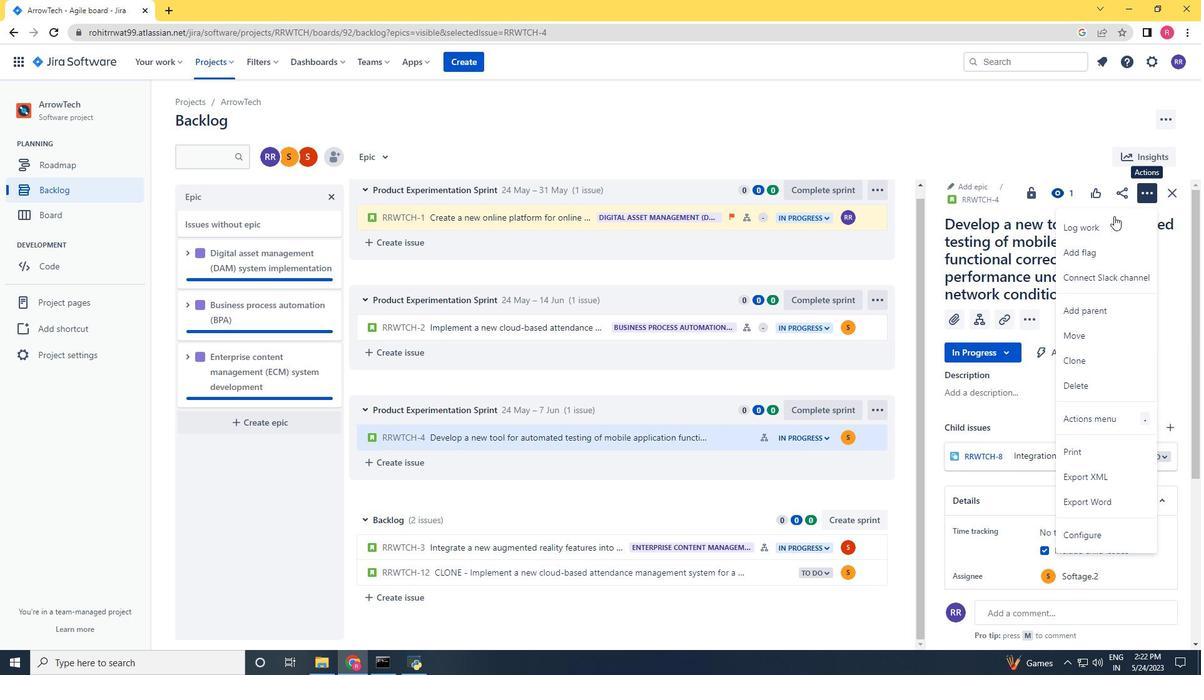 
Action: Mouse pressed left at (1091, 228)
Screenshot: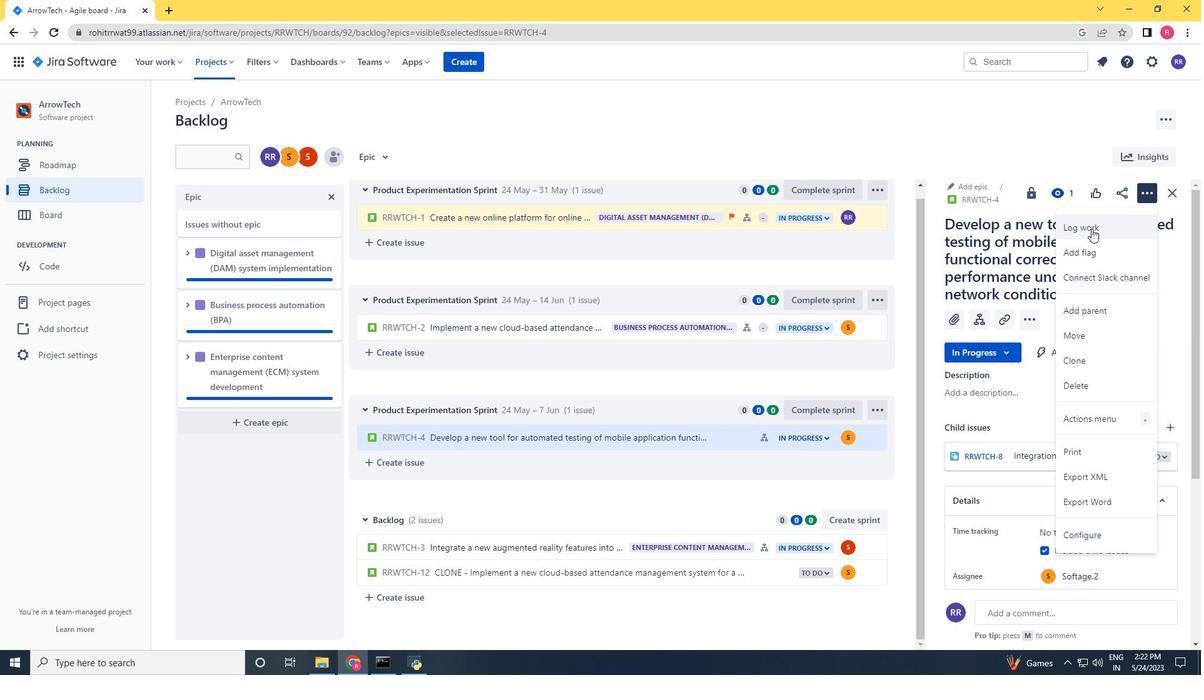 
Action: Mouse moved to (1090, 229)
Screenshot: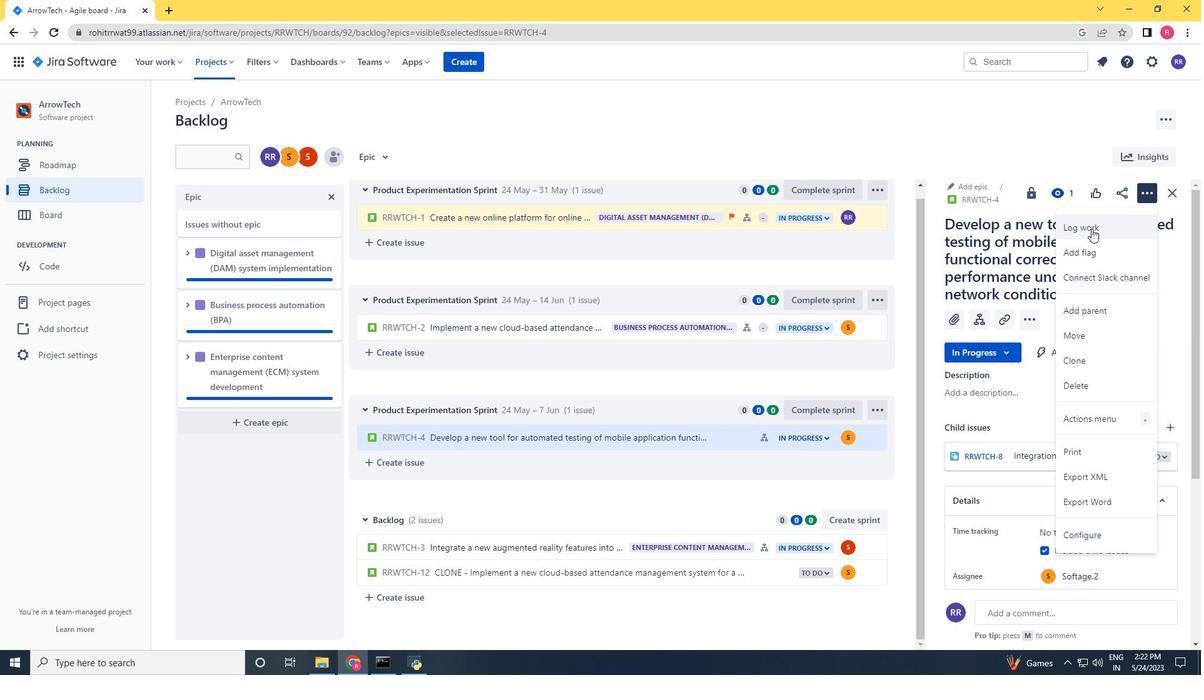 
Action: Key pressed 6w<Key.space>5d<Key.space>9h<Key.space>36m<Key.tab>5w<Key.space>6d<Key.space>8h<Key.space>34m
Screenshot: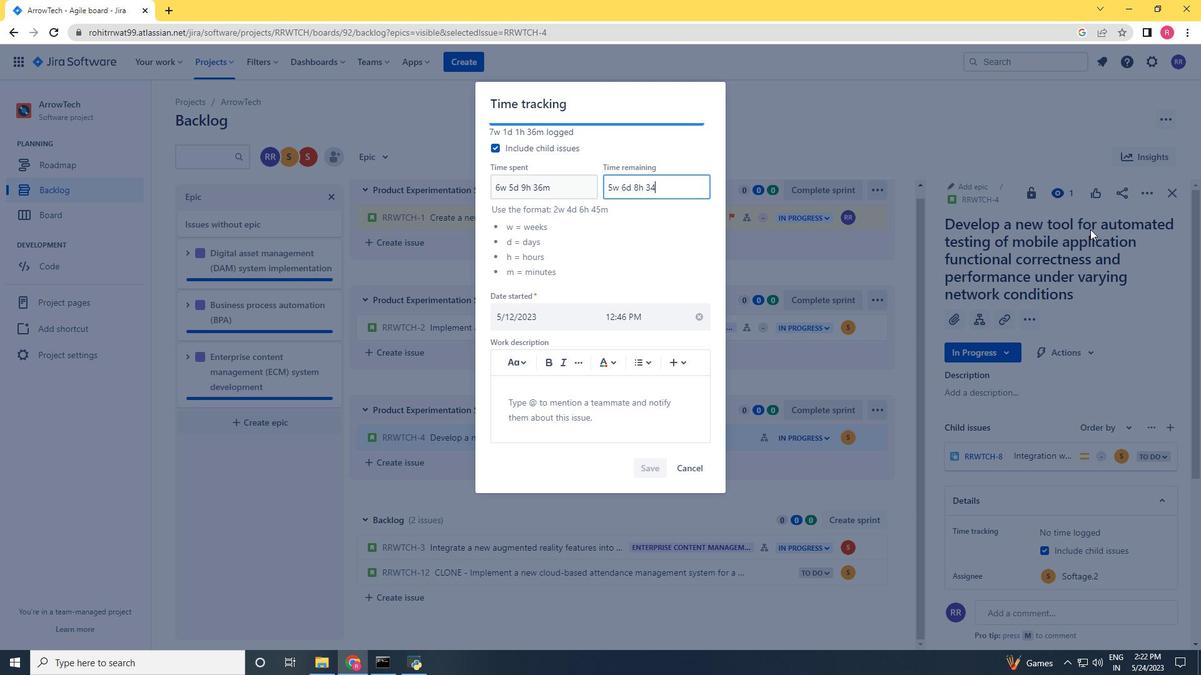
Action: Mouse moved to (642, 466)
Screenshot: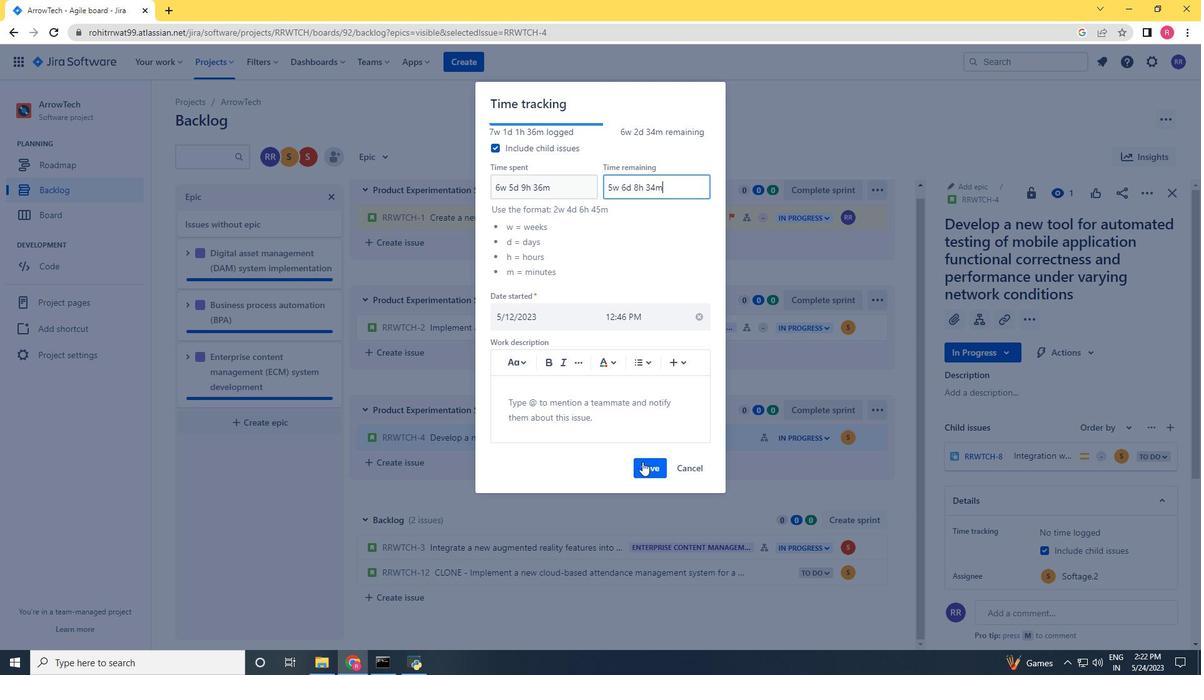 
Action: Mouse pressed left at (642, 466)
Screenshot: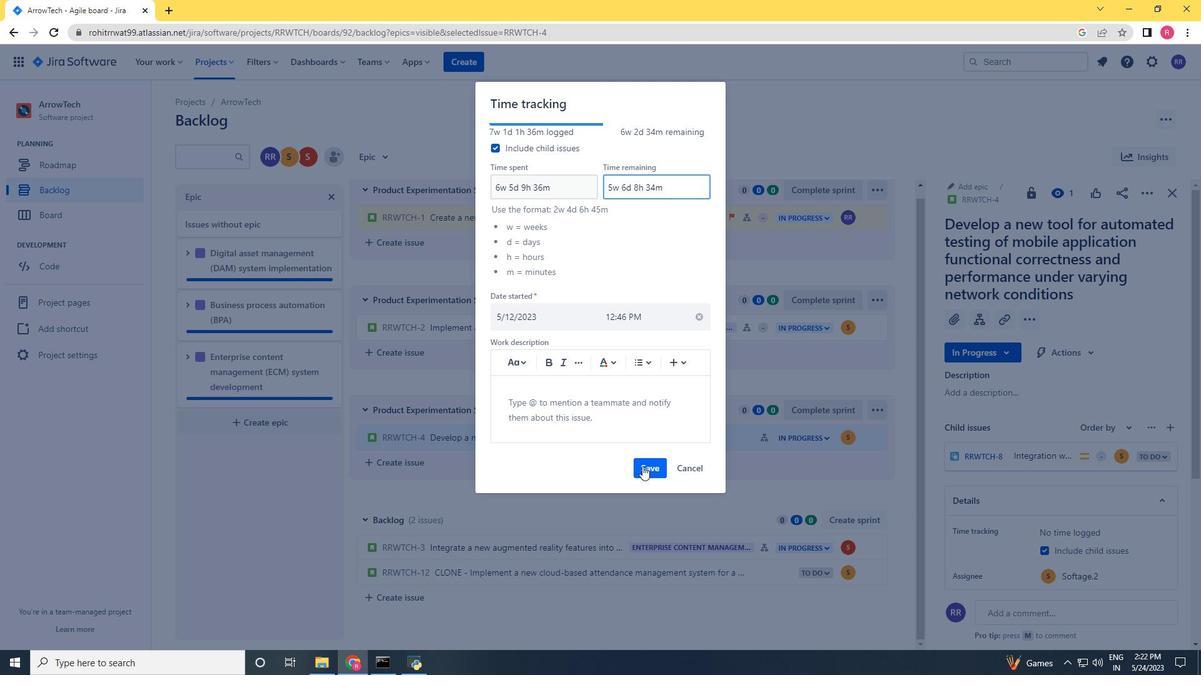 
Action: Mouse moved to (733, 437)
Screenshot: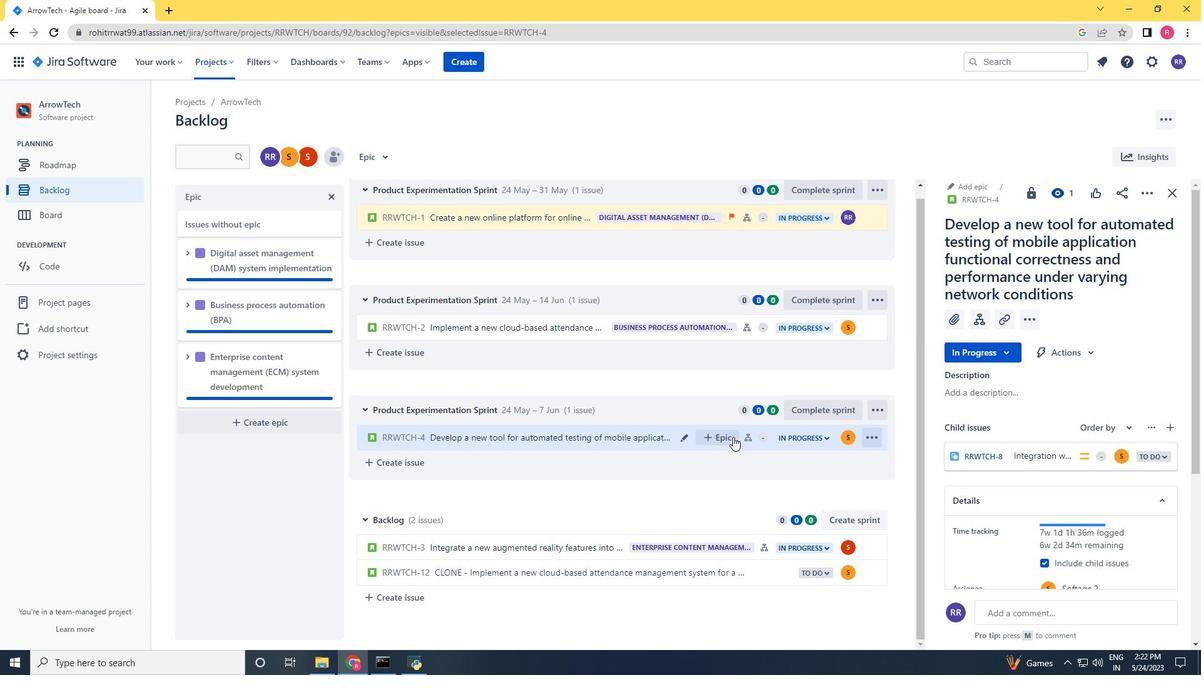 
Action: Mouse pressed left at (733, 437)
Screenshot: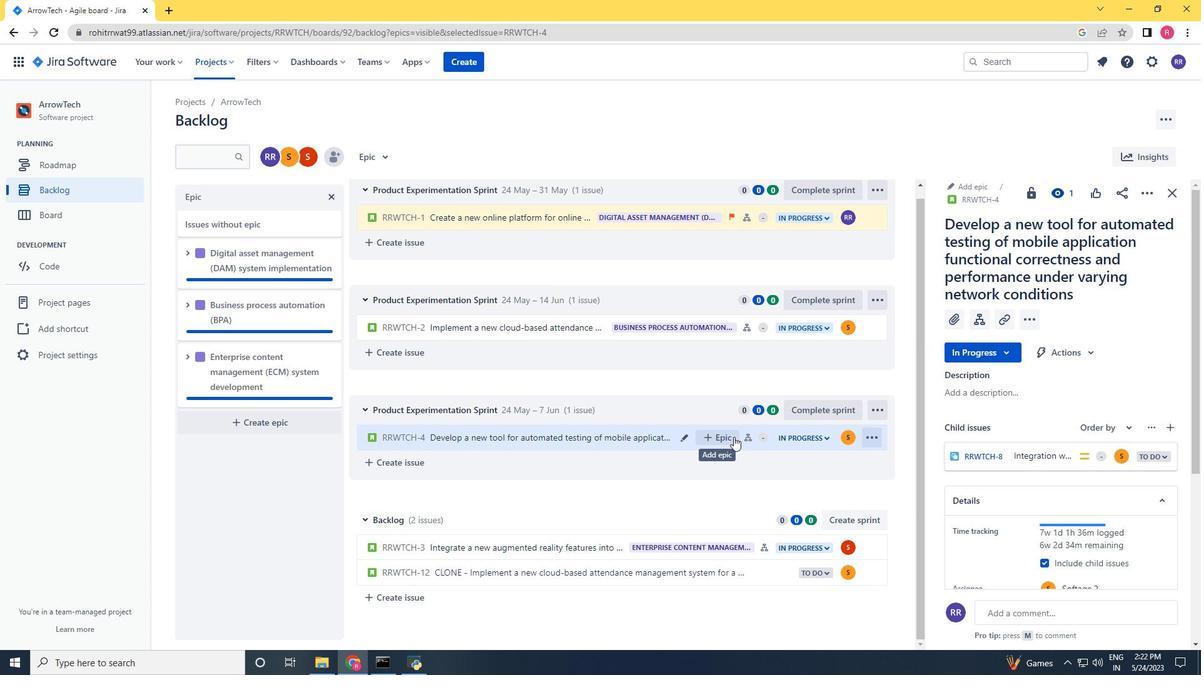 
Action: Mouse moved to (740, 518)
Screenshot: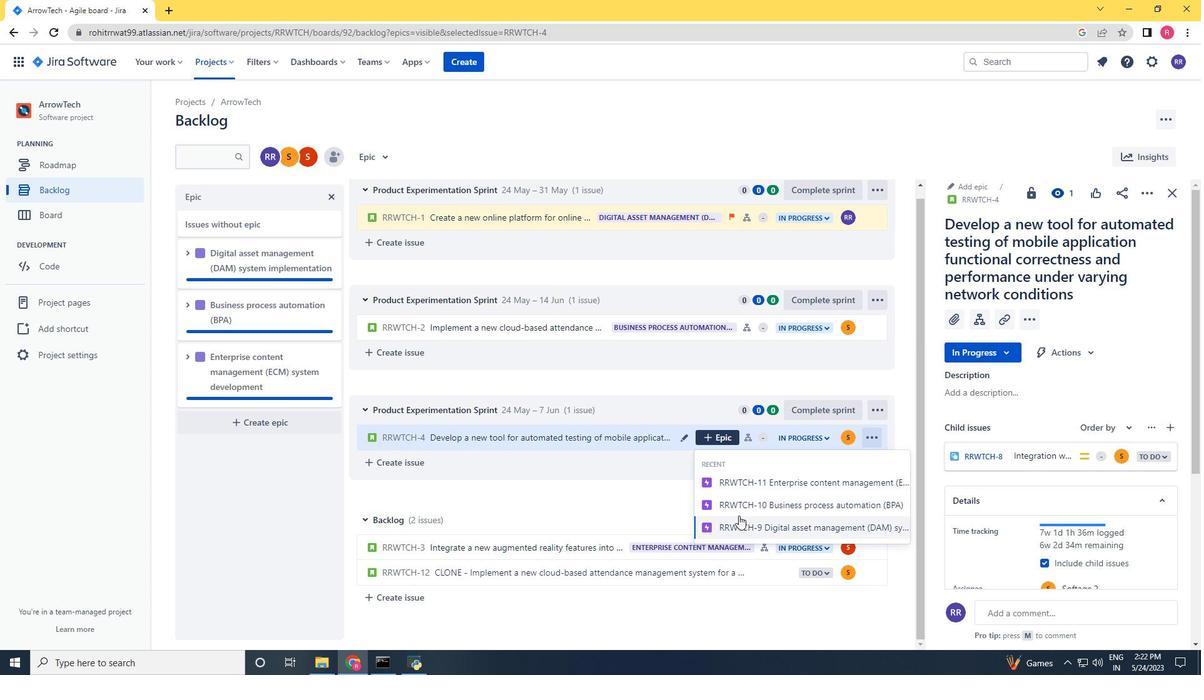 
Action: Mouse pressed left at (740, 518)
Screenshot: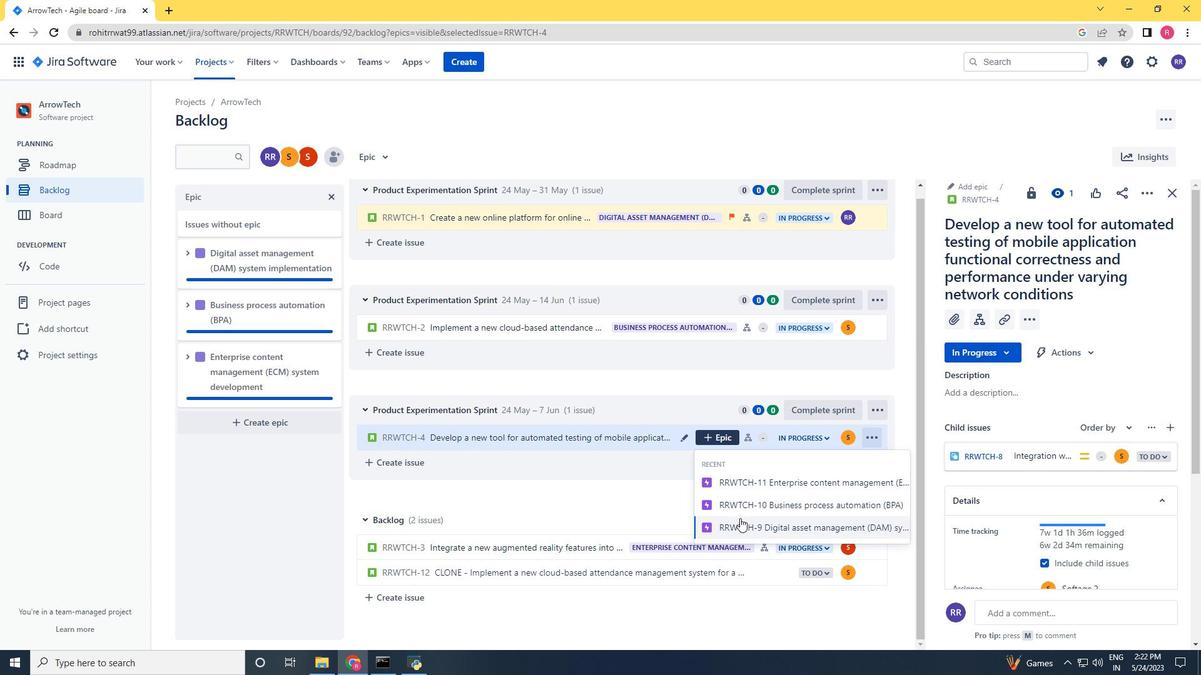 
Action: Mouse moved to (879, 443)
Screenshot: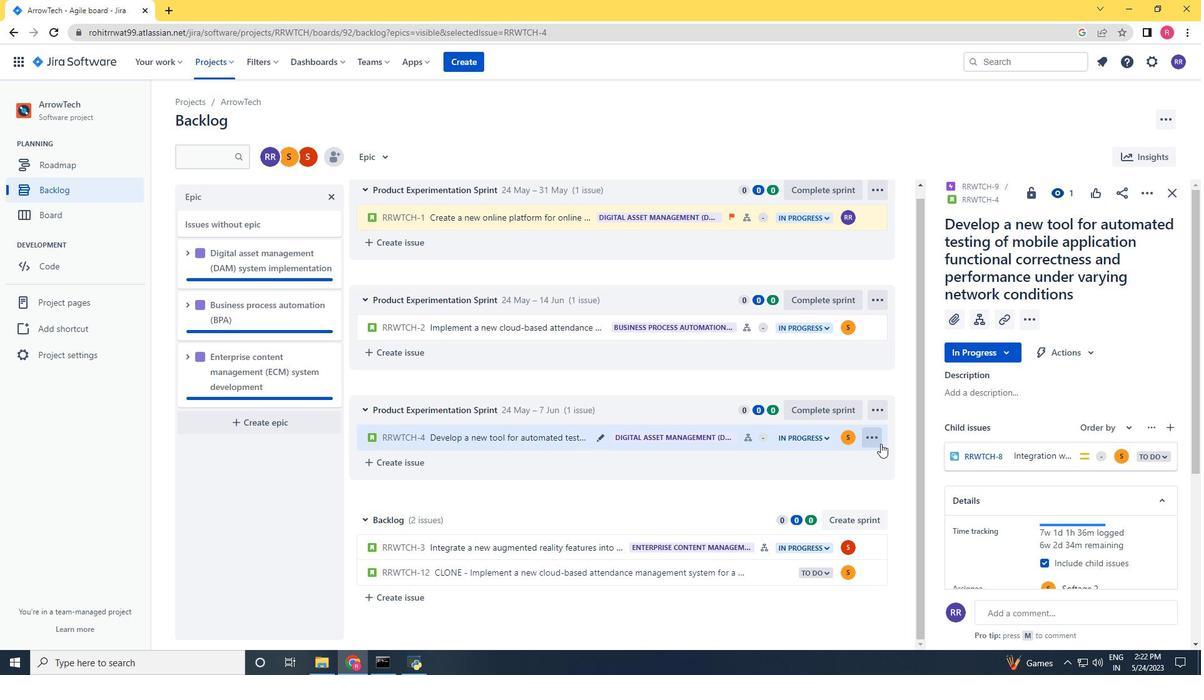 
Action: Mouse pressed left at (879, 443)
Screenshot: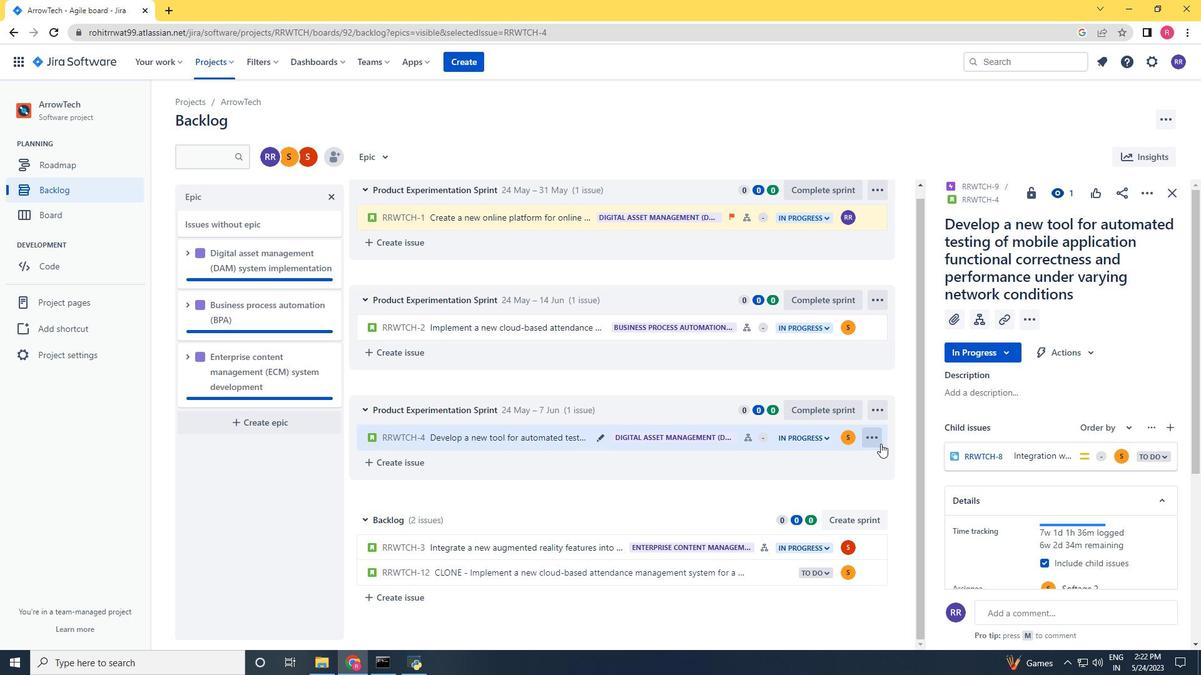 
Action: Mouse moved to (808, 417)
Screenshot: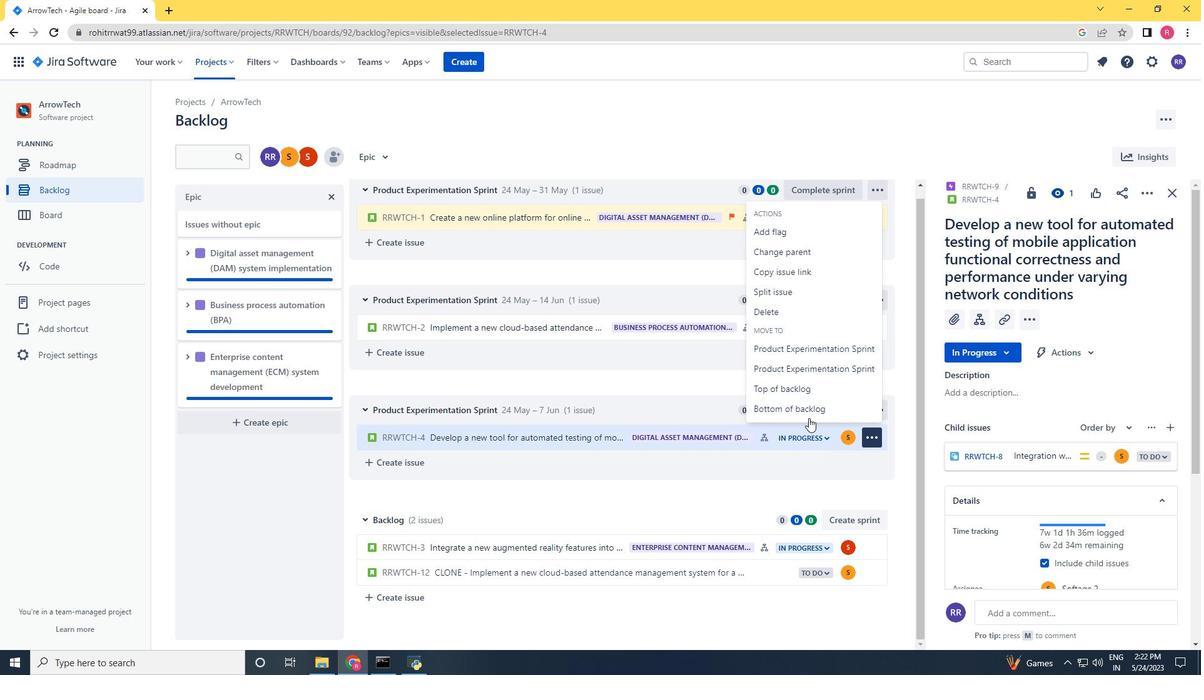 
Action: Mouse pressed left at (808, 417)
Screenshot: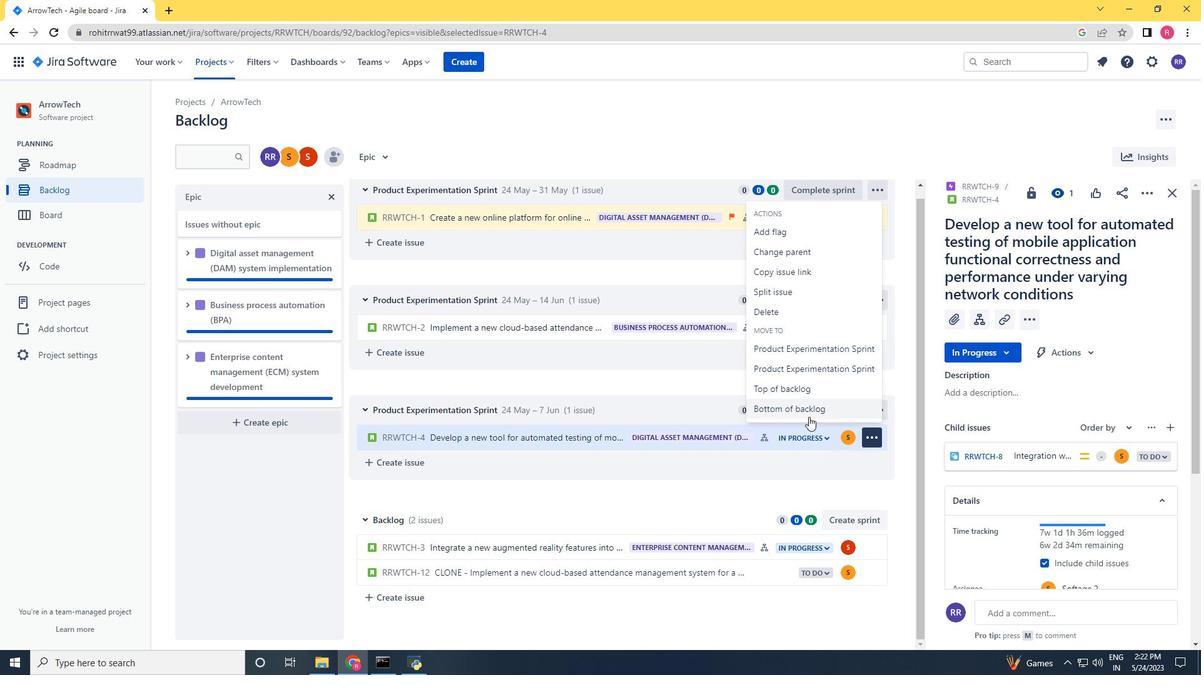 
Action: Mouse moved to (660, 206)
Screenshot: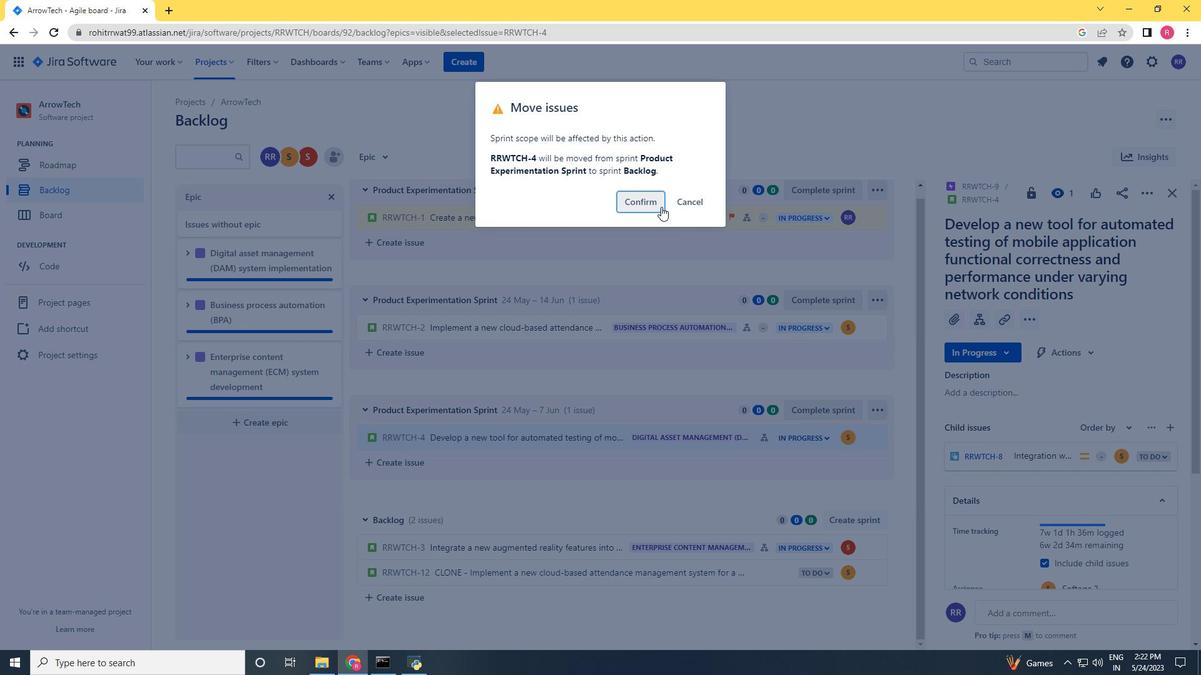 
Action: Mouse pressed left at (660, 206)
Screenshot: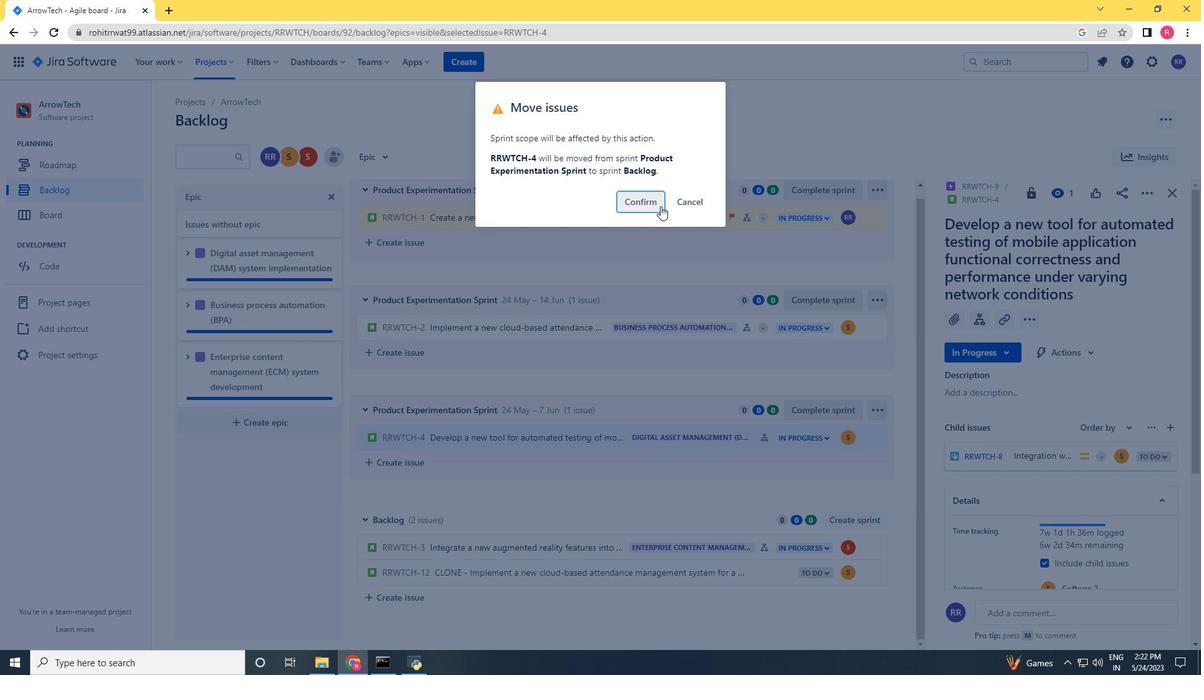 
Action: Mouse moved to (646, 428)
Screenshot: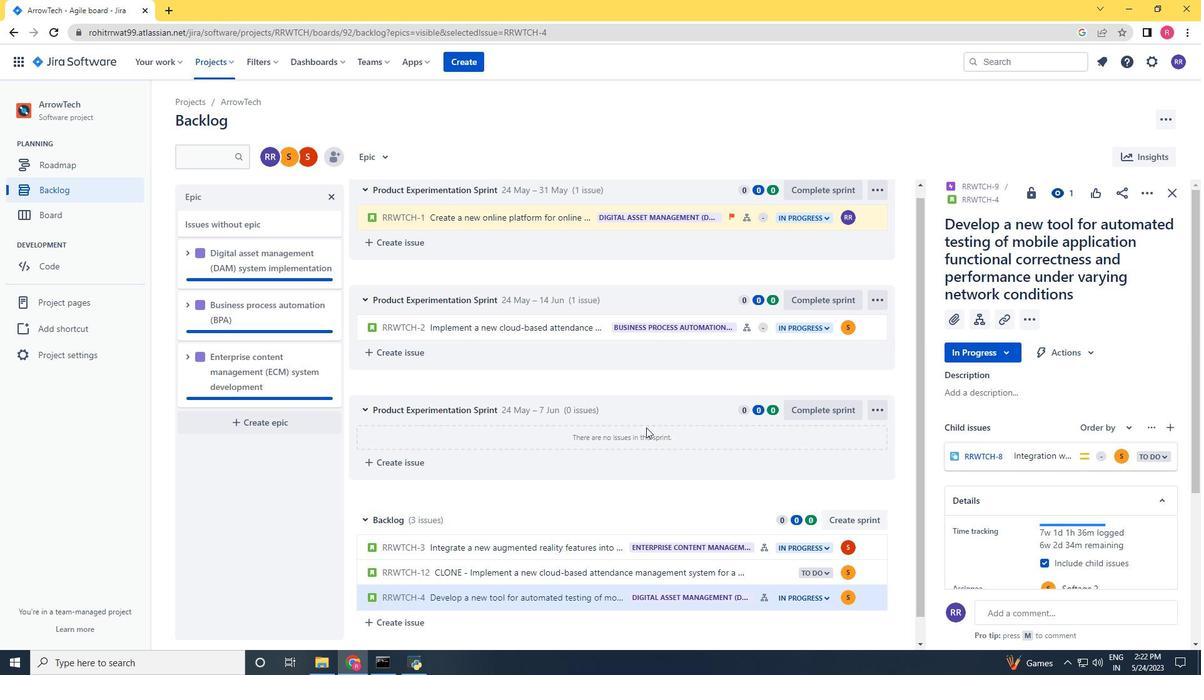 
Action: Mouse scrolled (646, 427) with delta (0, 0)
Screenshot: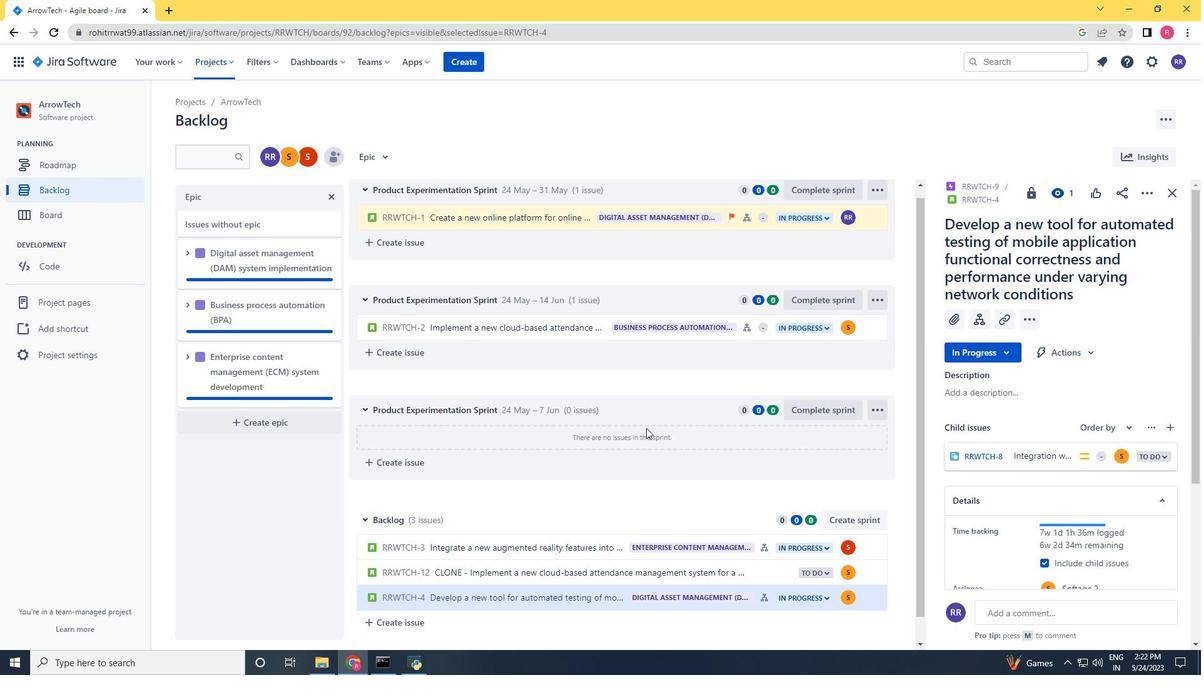 
Action: Mouse scrolled (646, 427) with delta (0, 0)
Screenshot: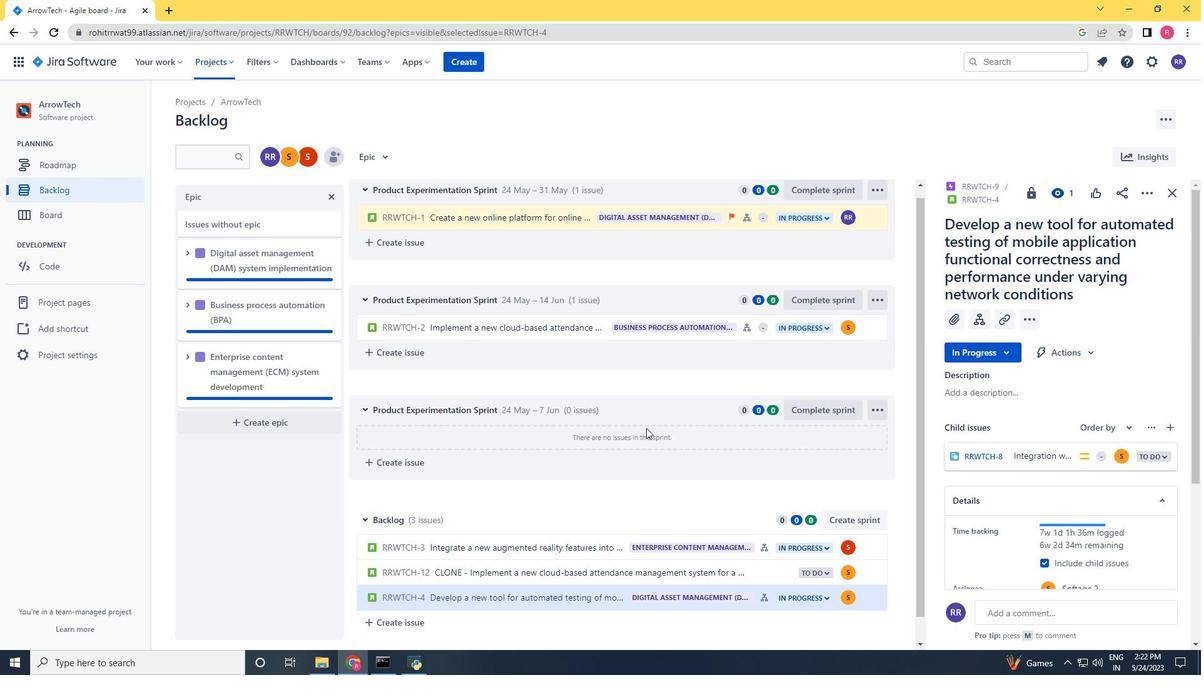 
Action: Mouse scrolled (646, 427) with delta (0, 0)
Screenshot: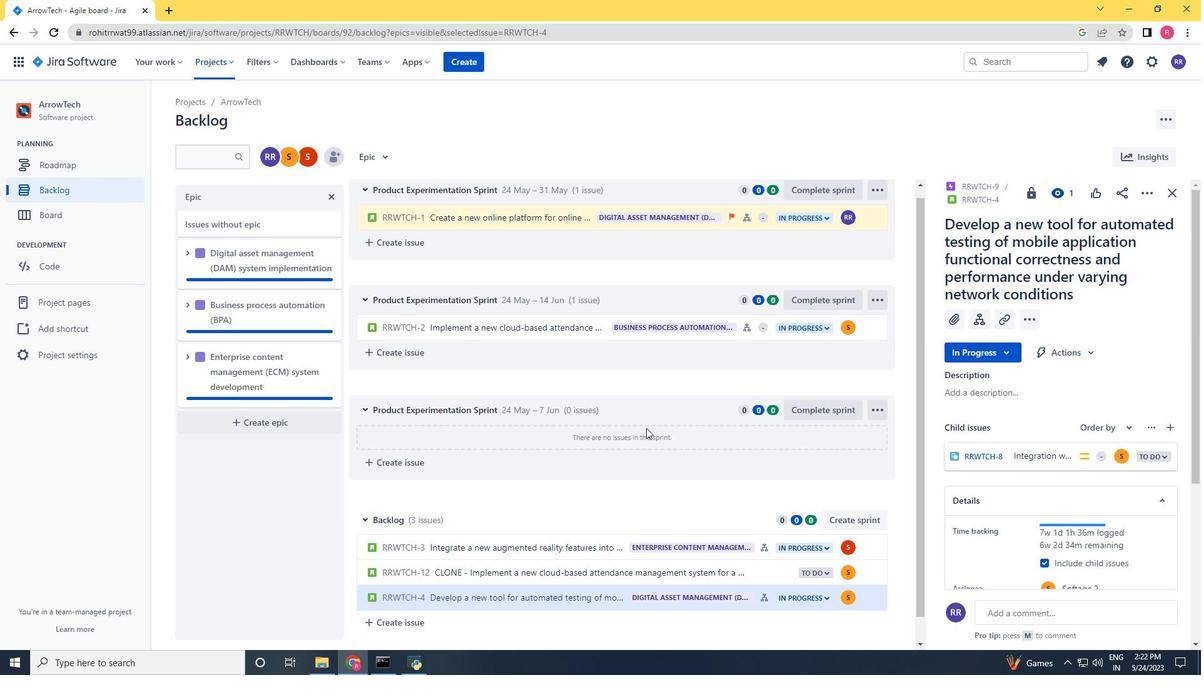 
Action: Mouse scrolled (646, 427) with delta (0, 0)
Screenshot: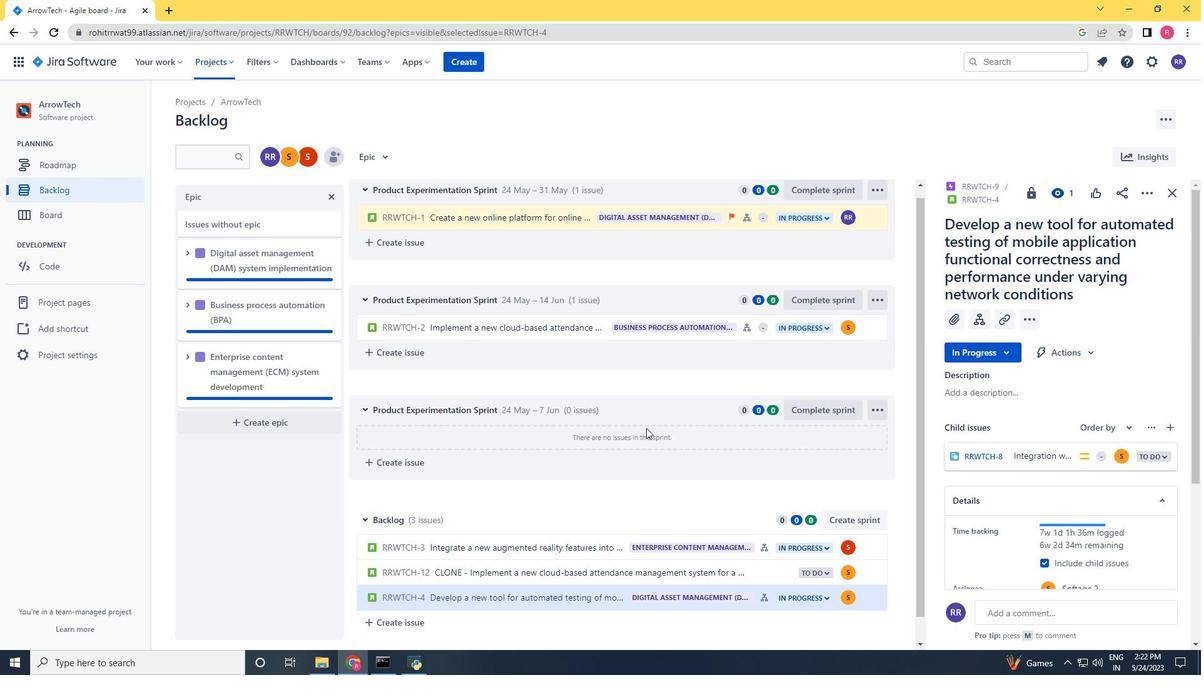 
Action: Mouse scrolled (646, 427) with delta (0, 0)
Screenshot: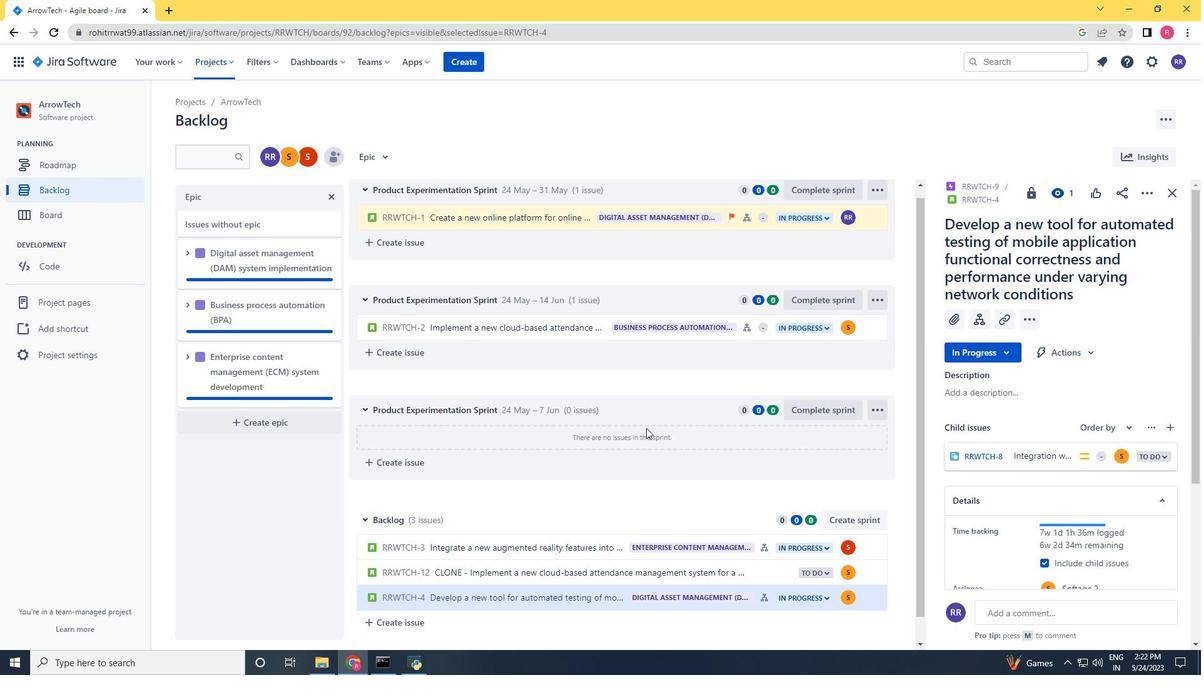 
Action: Mouse scrolled (646, 429) with delta (0, 0)
Screenshot: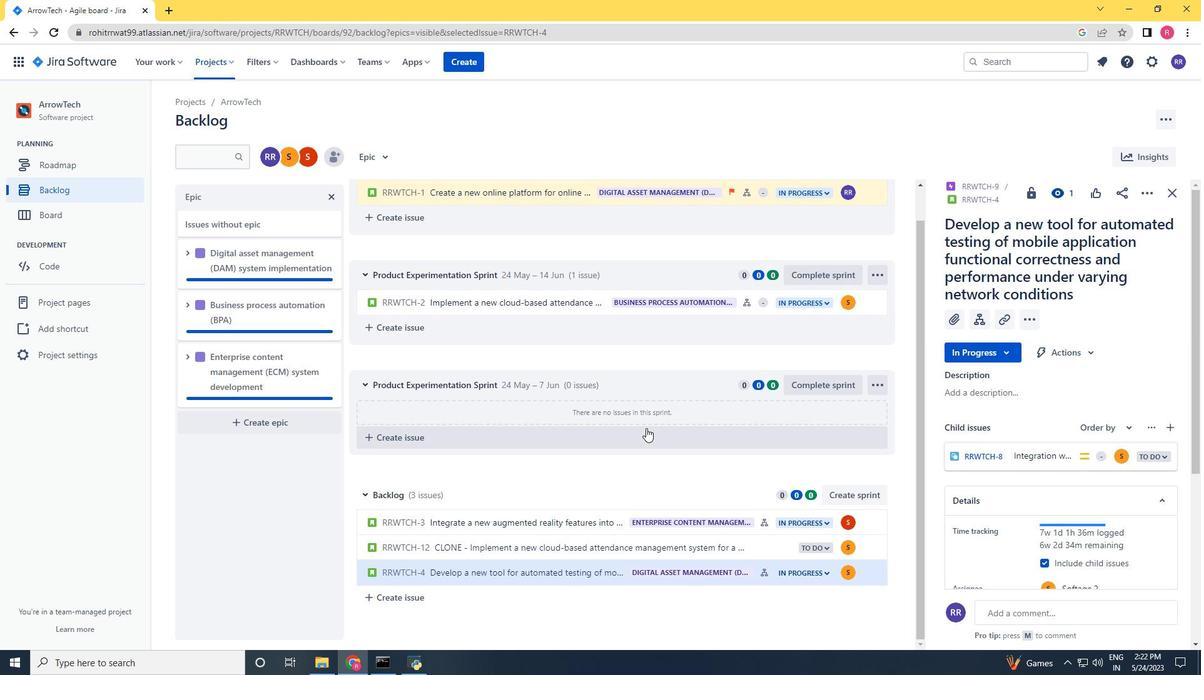 
Action: Mouse scrolled (646, 429) with delta (0, 0)
Screenshot: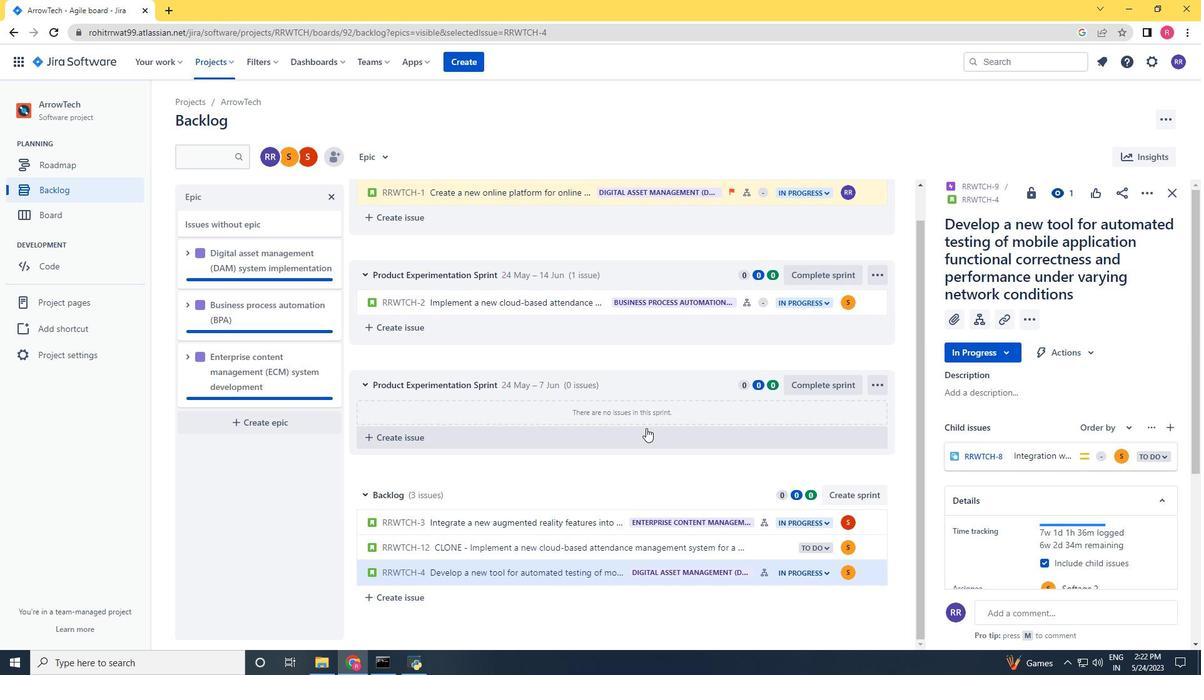 
Action: Mouse scrolled (646, 429) with delta (0, 0)
Screenshot: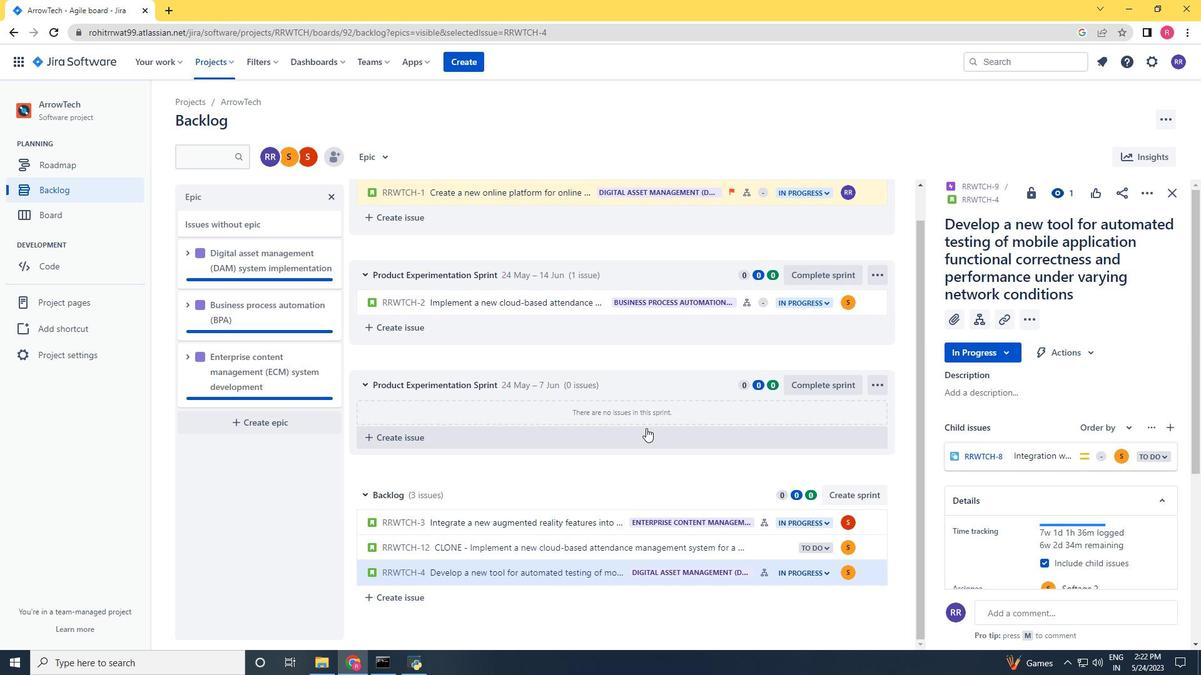 
Action: Mouse scrolled (646, 429) with delta (0, 0)
Screenshot: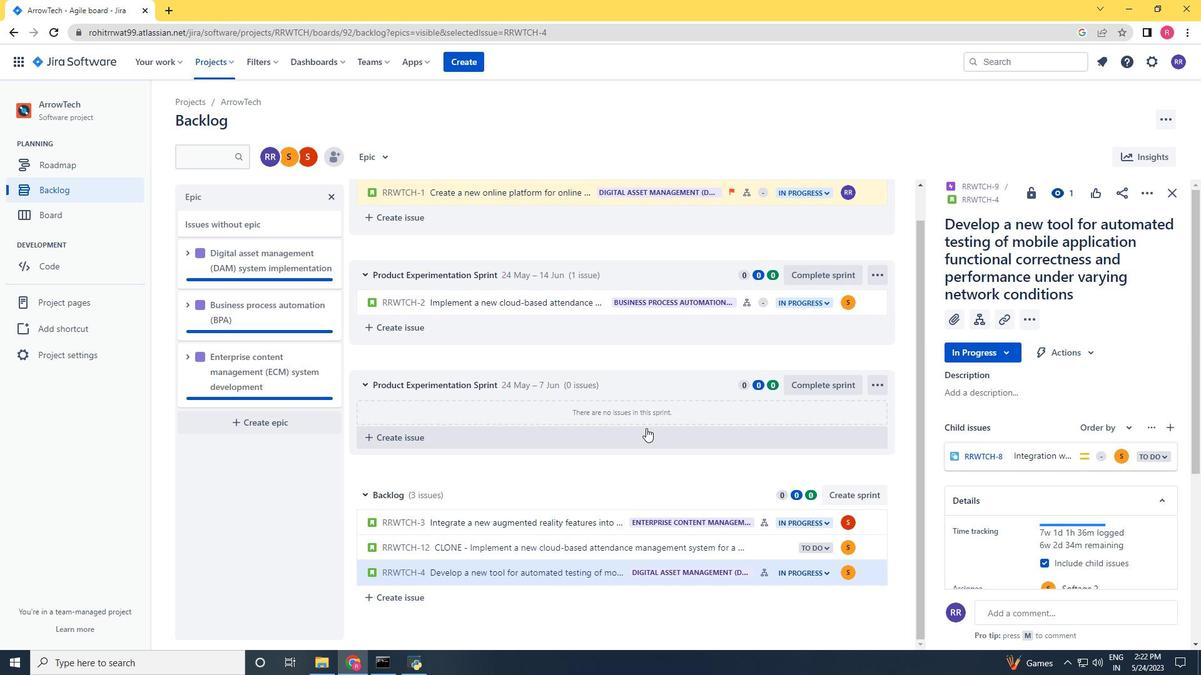 
Action: Mouse scrolled (646, 429) with delta (0, 0)
Screenshot: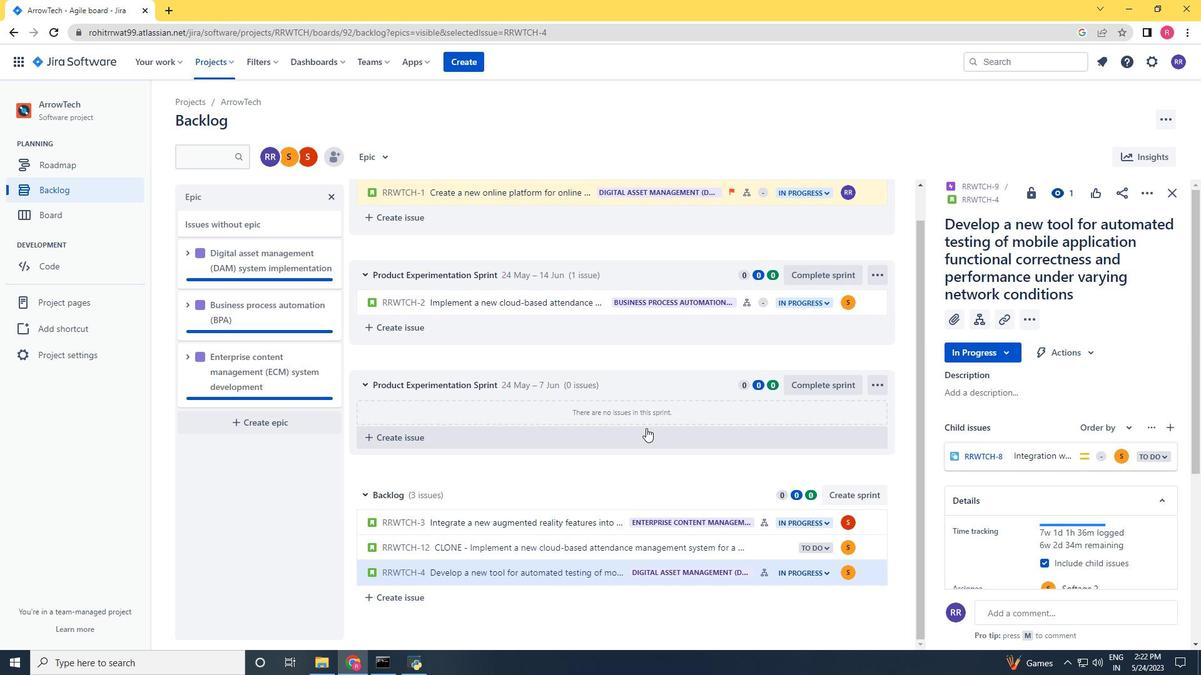 
Action: Mouse scrolled (646, 429) with delta (0, 0)
Screenshot: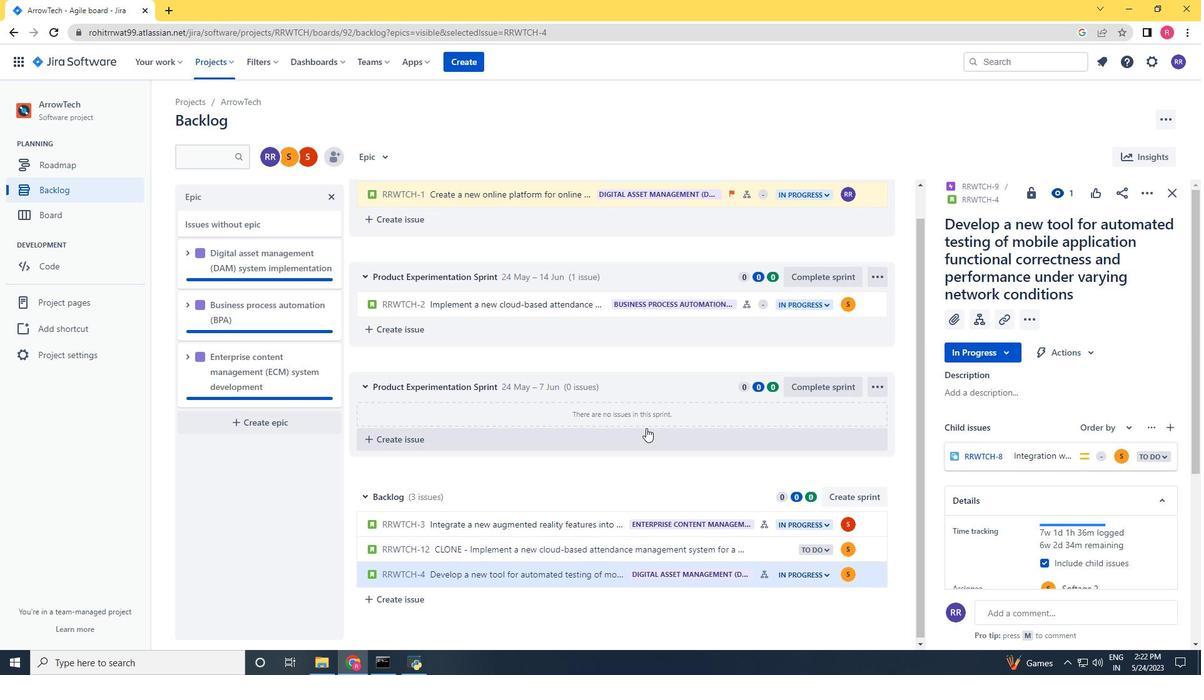 
